 Task: Create in the project AgileRelay and in the Backlog issue 'Create a new online platform for online cooking courses with advanced recipe sharing and cooking techniques features' a child issue 'Automated testing infrastructure reliability testing and reporting', and assign it to team member softage.1@softage.net. Create in the project AgileRelay and in the Backlog issue 'Implement a new cloud-based learning management system for a school or university with advanced course content management and student tracking features' a child issue 'Integration with performance management systems', and assign it to team member softage.2@softage.net
Action: Mouse moved to (213, 67)
Screenshot: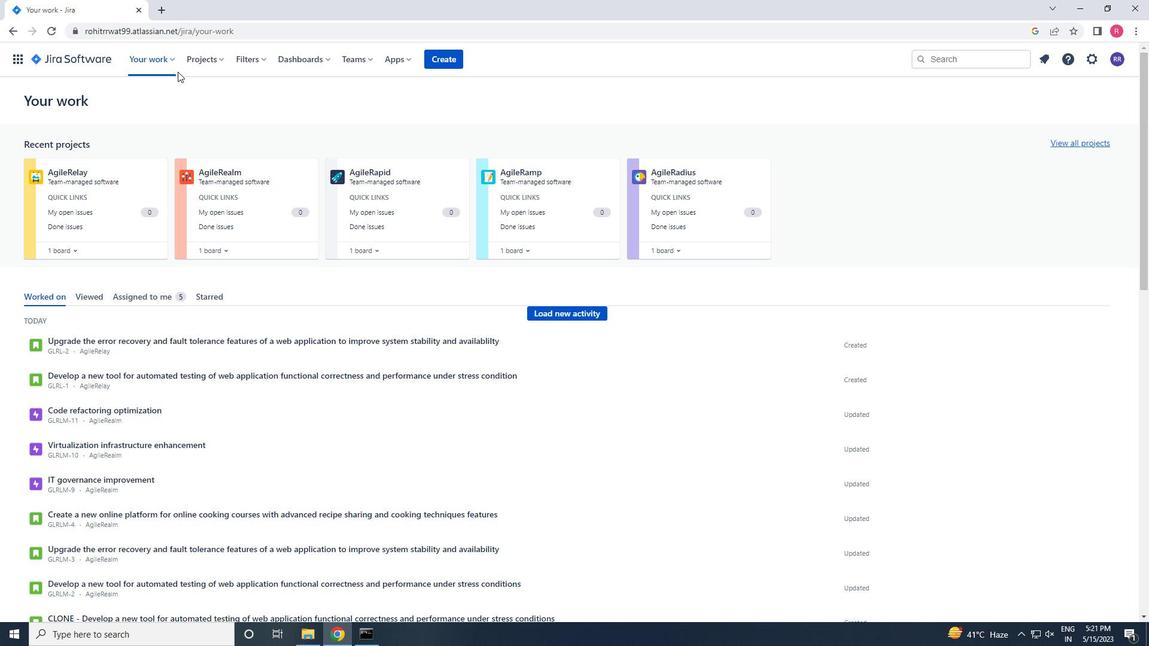 
Action: Mouse pressed left at (213, 67)
Screenshot: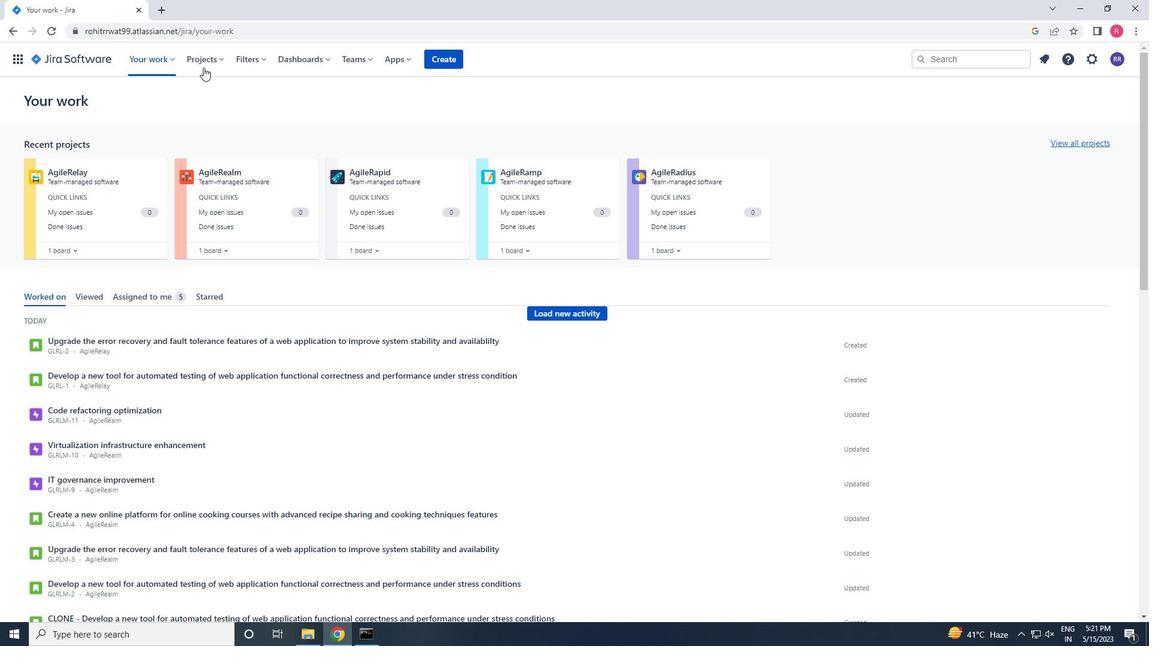 
Action: Mouse moved to (225, 109)
Screenshot: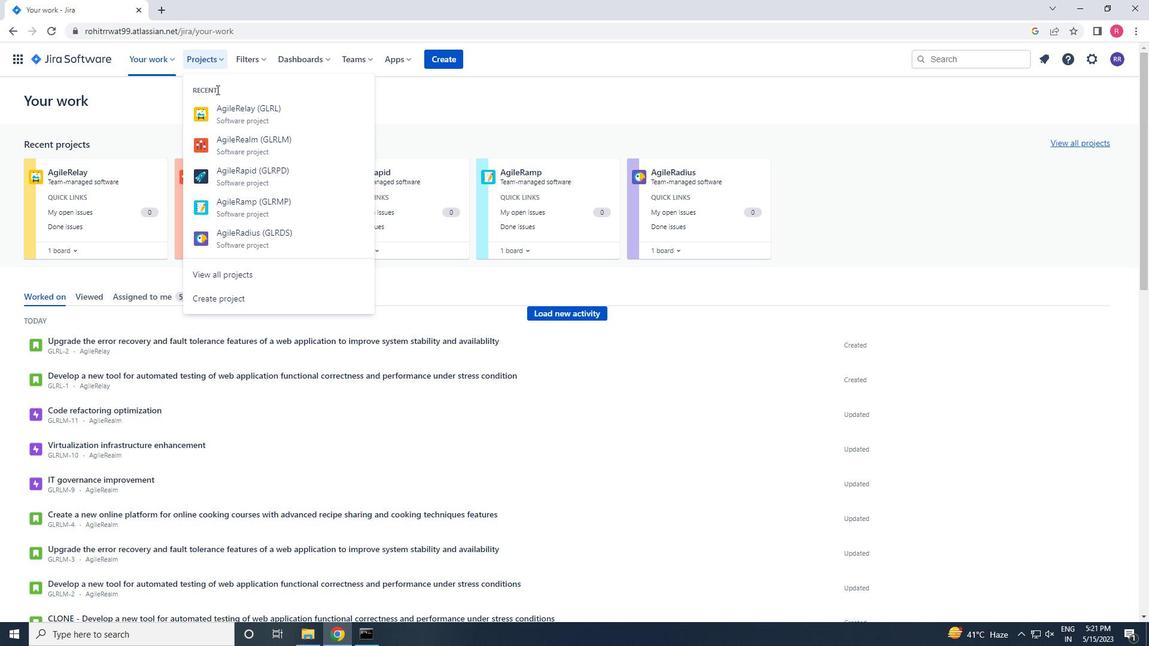 
Action: Mouse pressed left at (225, 109)
Screenshot: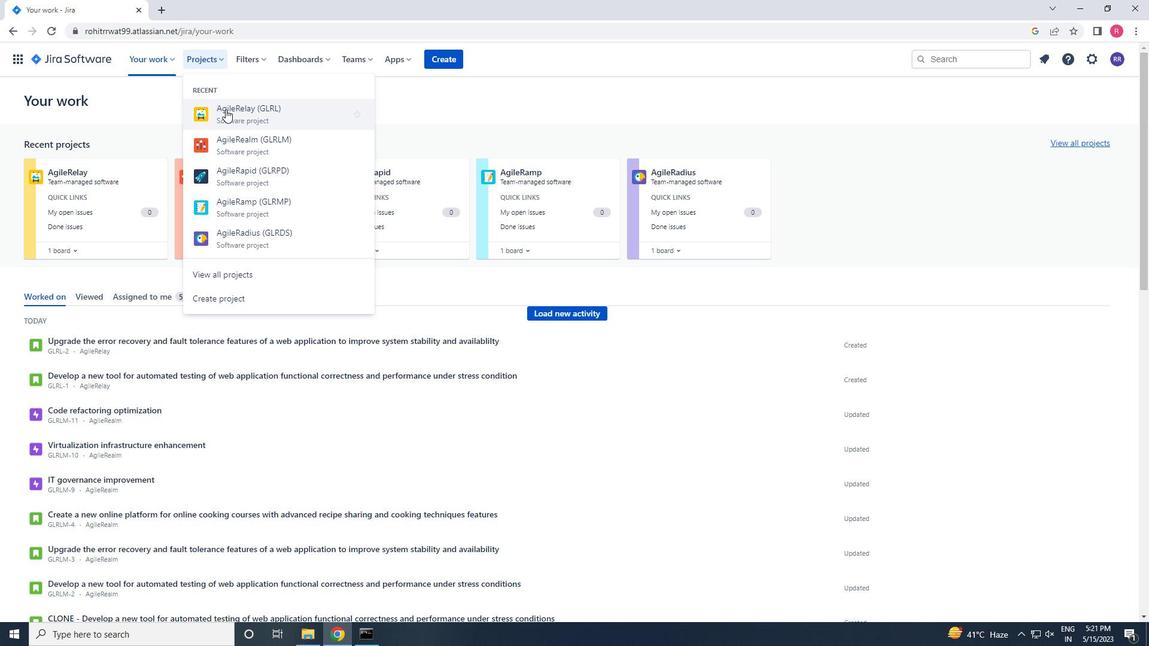 
Action: Mouse moved to (79, 179)
Screenshot: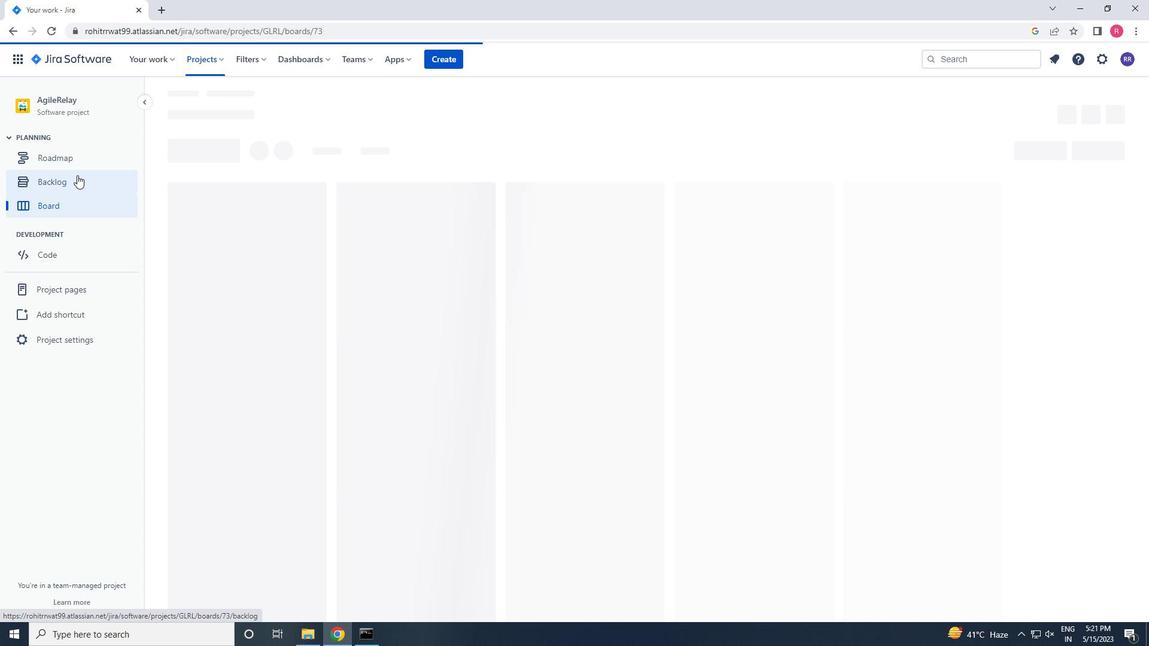 
Action: Mouse pressed left at (79, 179)
Screenshot: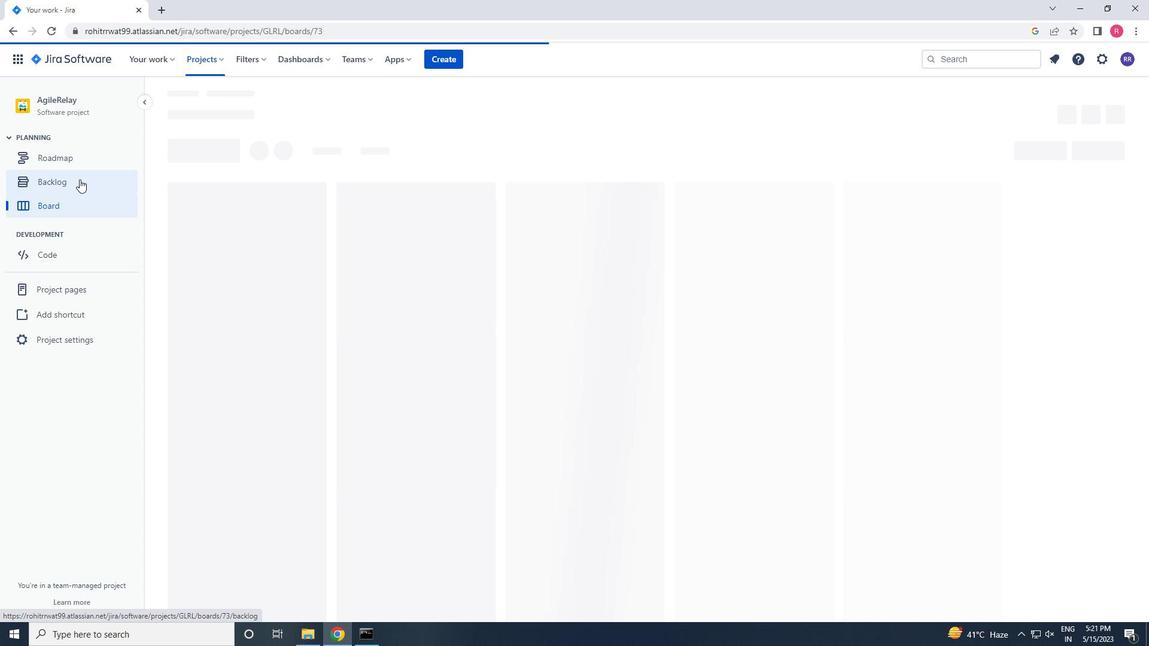 
Action: Mouse moved to (341, 256)
Screenshot: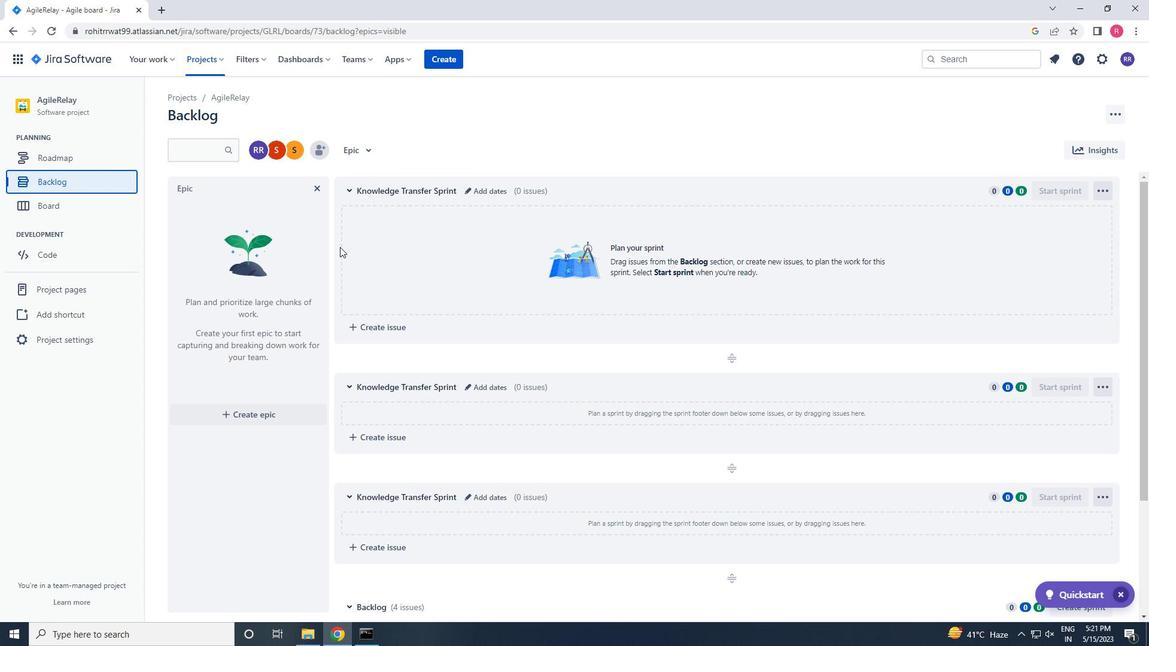 
Action: Mouse scrolled (341, 256) with delta (0, 0)
Screenshot: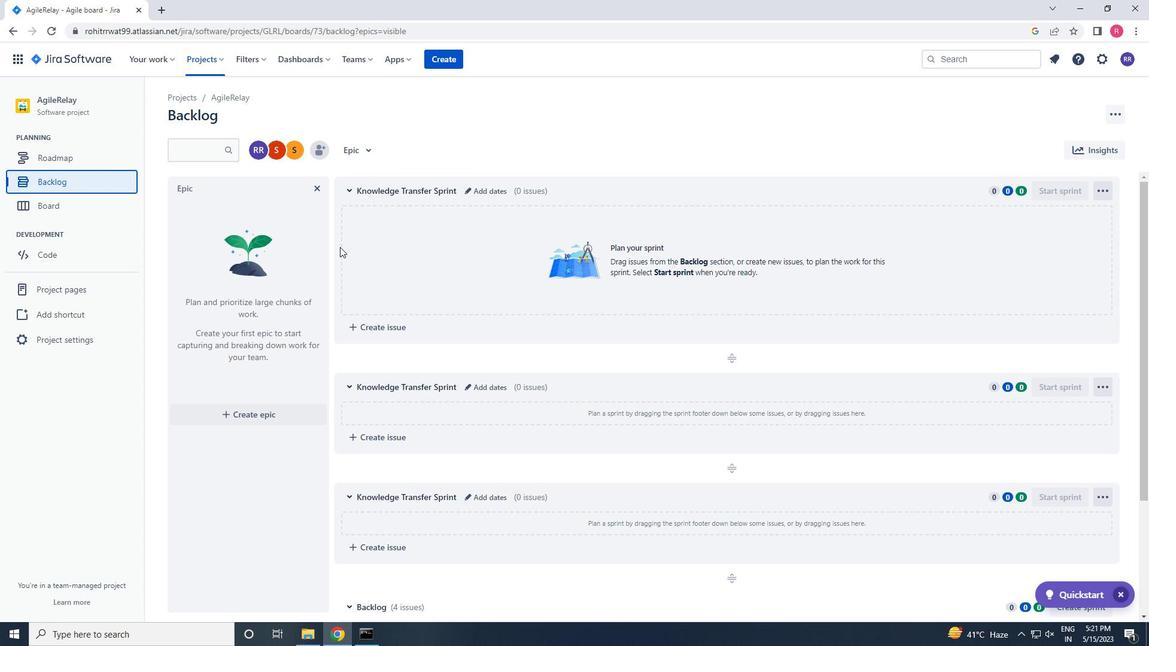 
Action: Mouse moved to (341, 259)
Screenshot: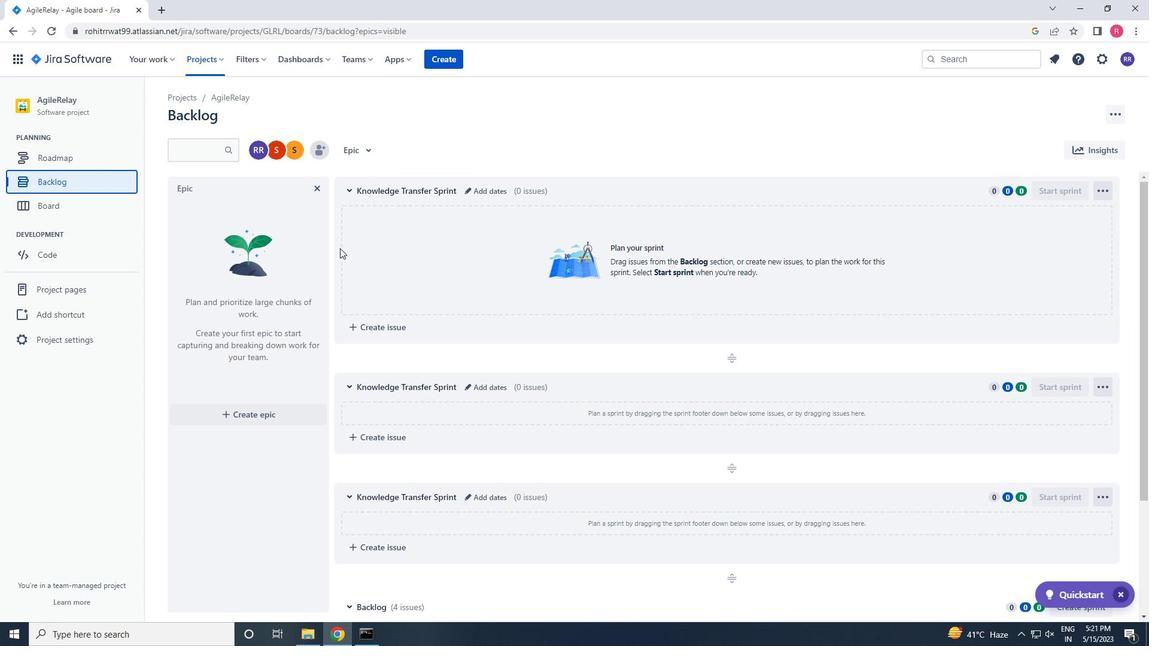 
Action: Mouse scrolled (341, 259) with delta (0, 0)
Screenshot: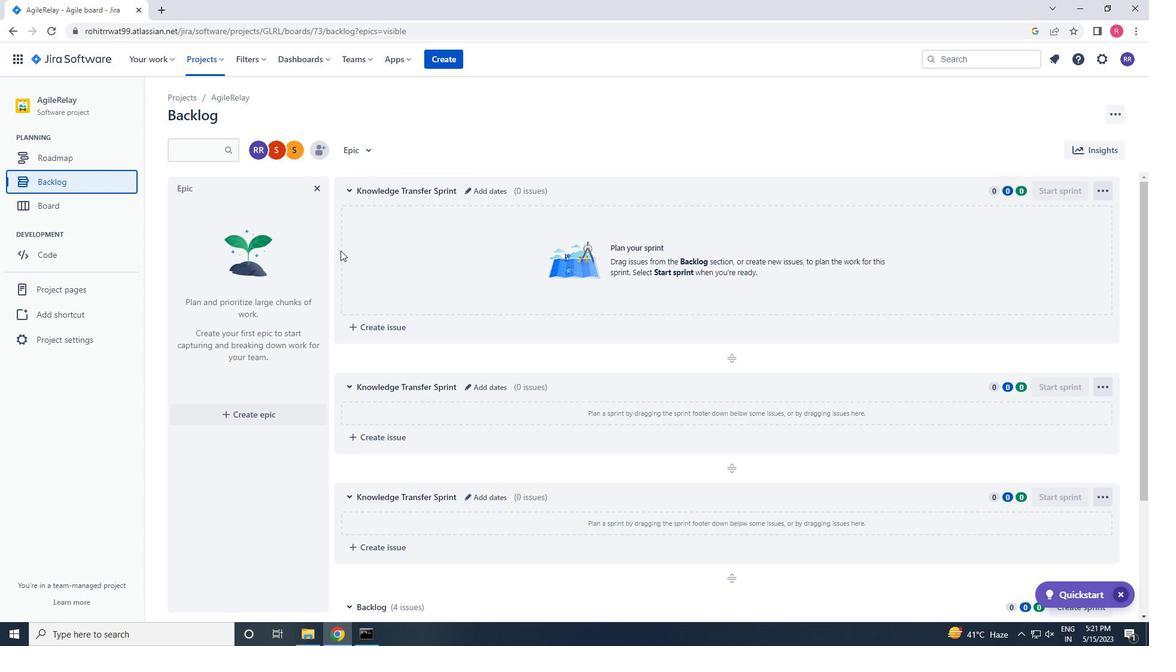 
Action: Mouse moved to (341, 260)
Screenshot: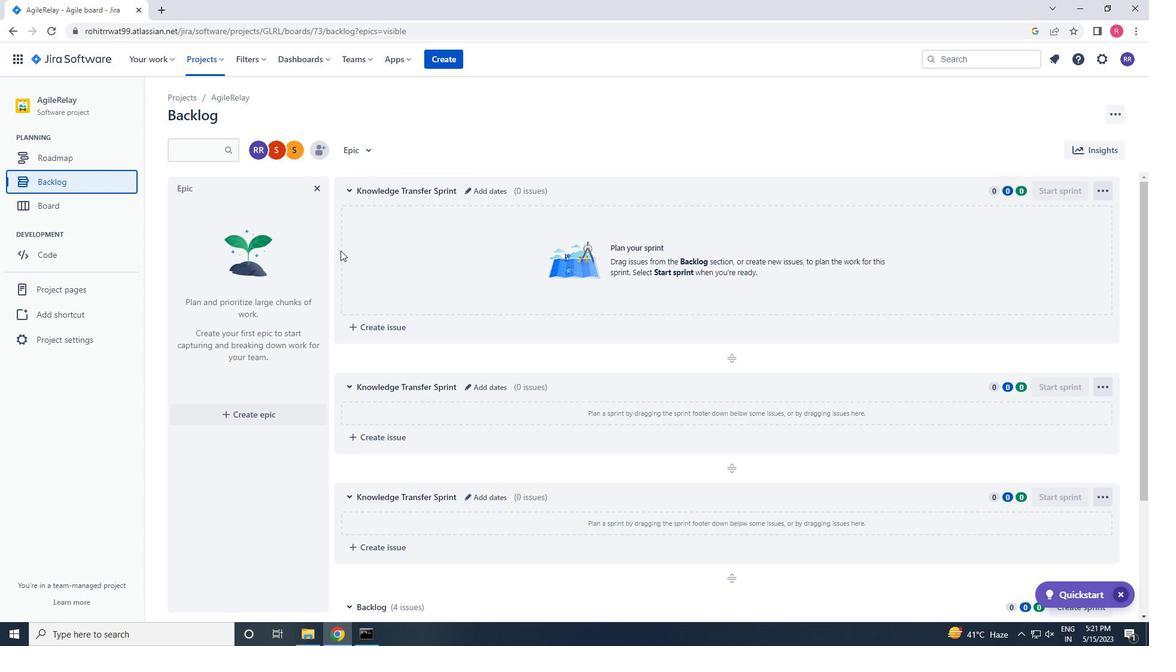 
Action: Mouse scrolled (341, 259) with delta (0, 0)
Screenshot: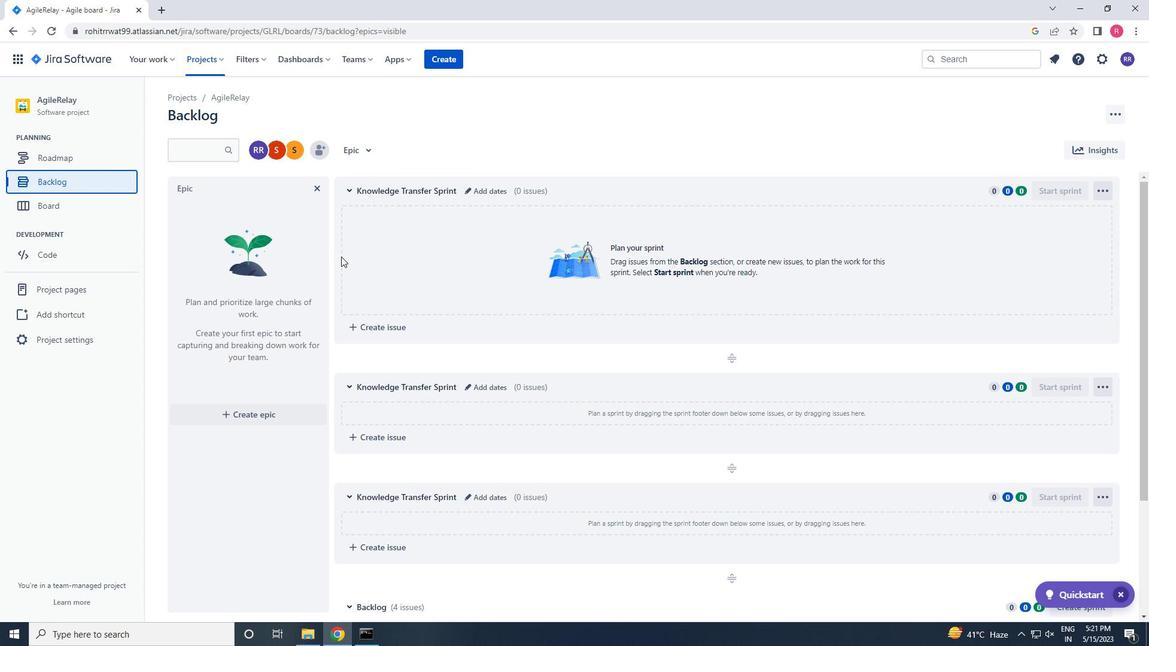 
Action: Mouse scrolled (341, 259) with delta (0, 0)
Screenshot: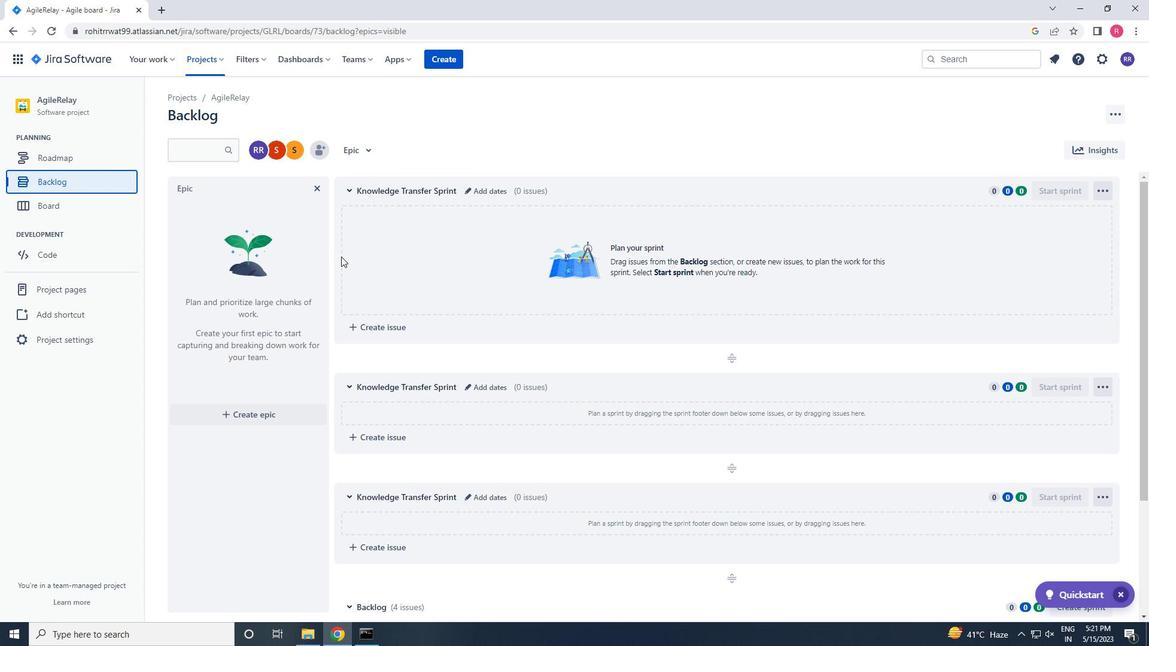 
Action: Mouse scrolled (341, 259) with delta (0, 0)
Screenshot: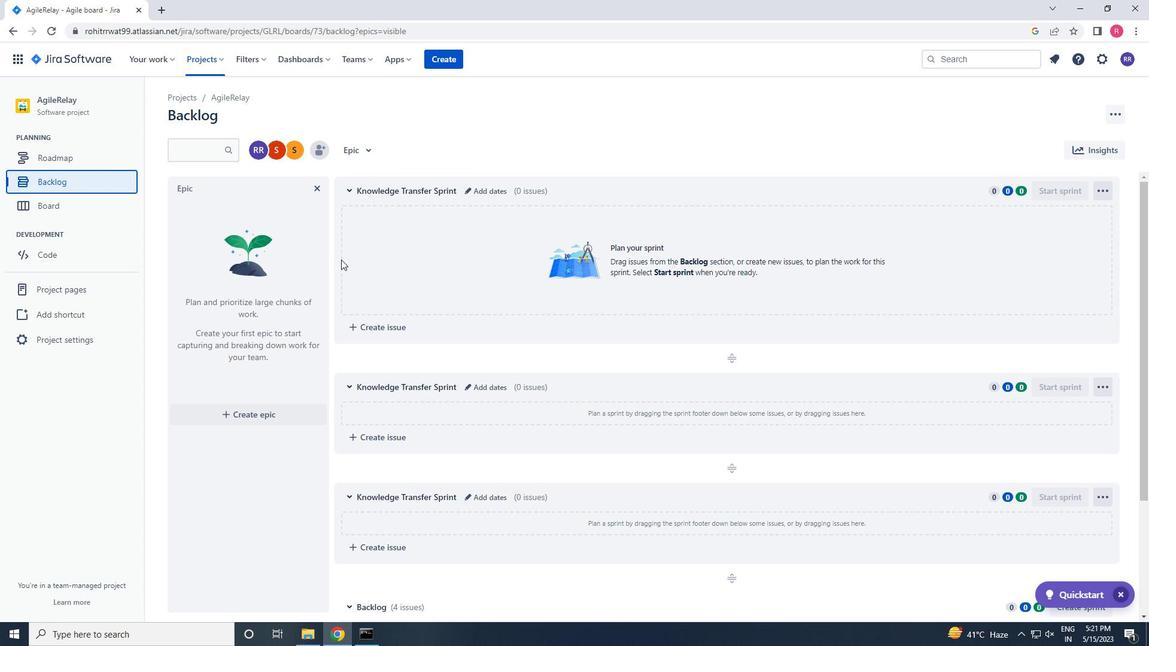 
Action: Mouse moved to (556, 431)
Screenshot: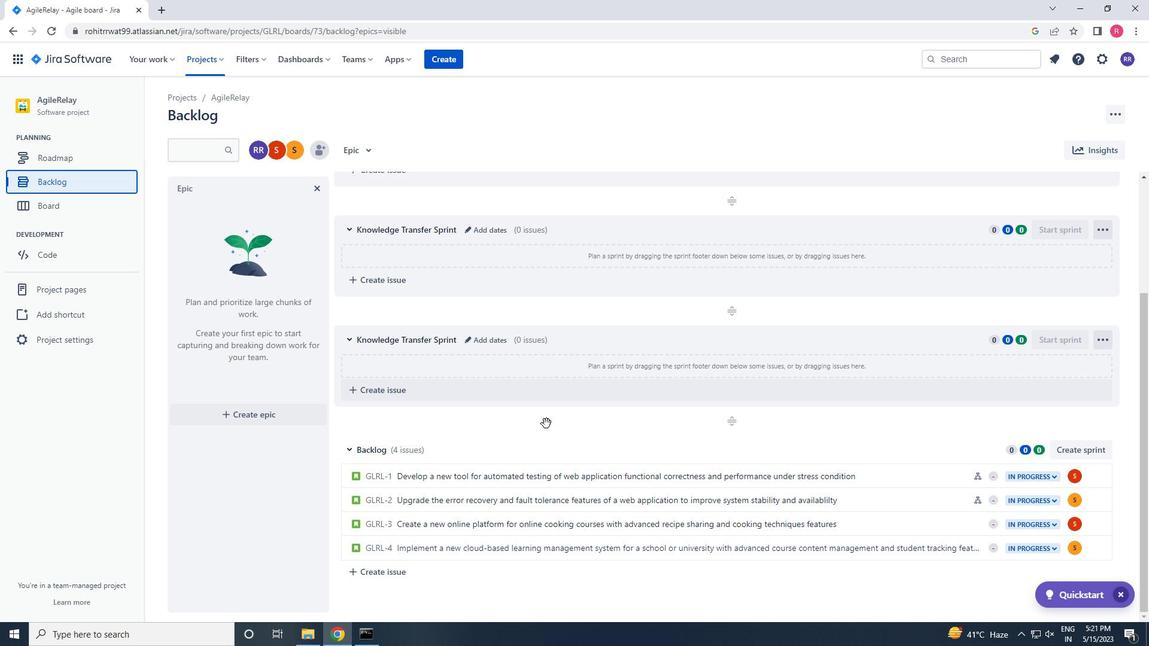 
Action: Mouse scrolled (556, 430) with delta (0, 0)
Screenshot: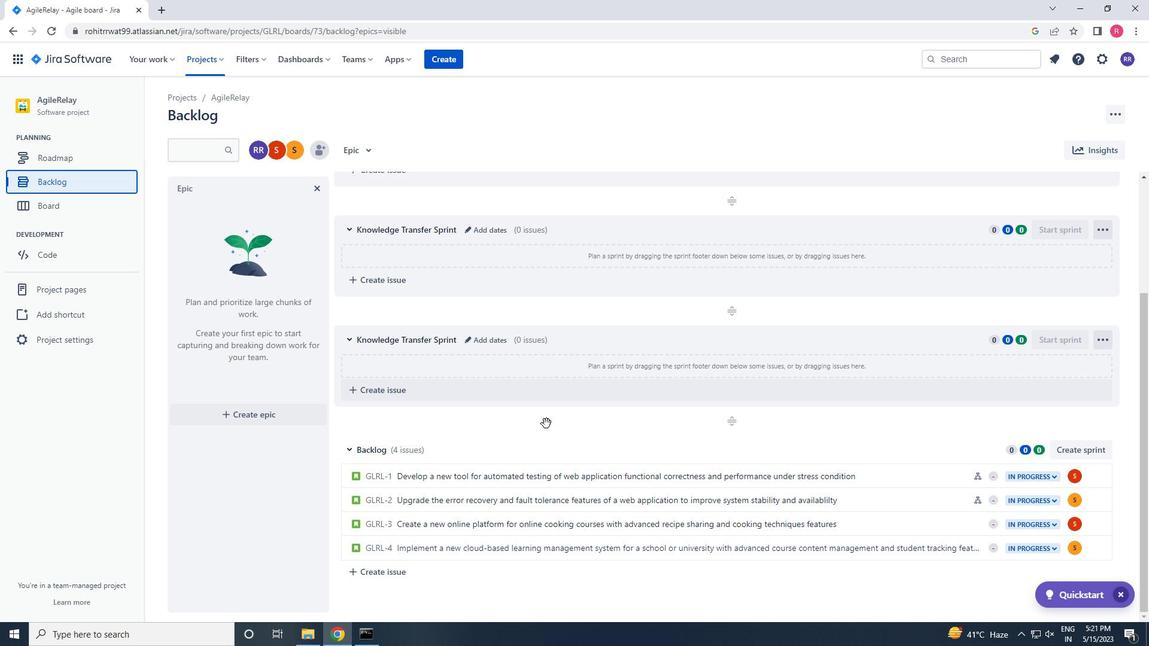 
Action: Mouse moved to (557, 432)
Screenshot: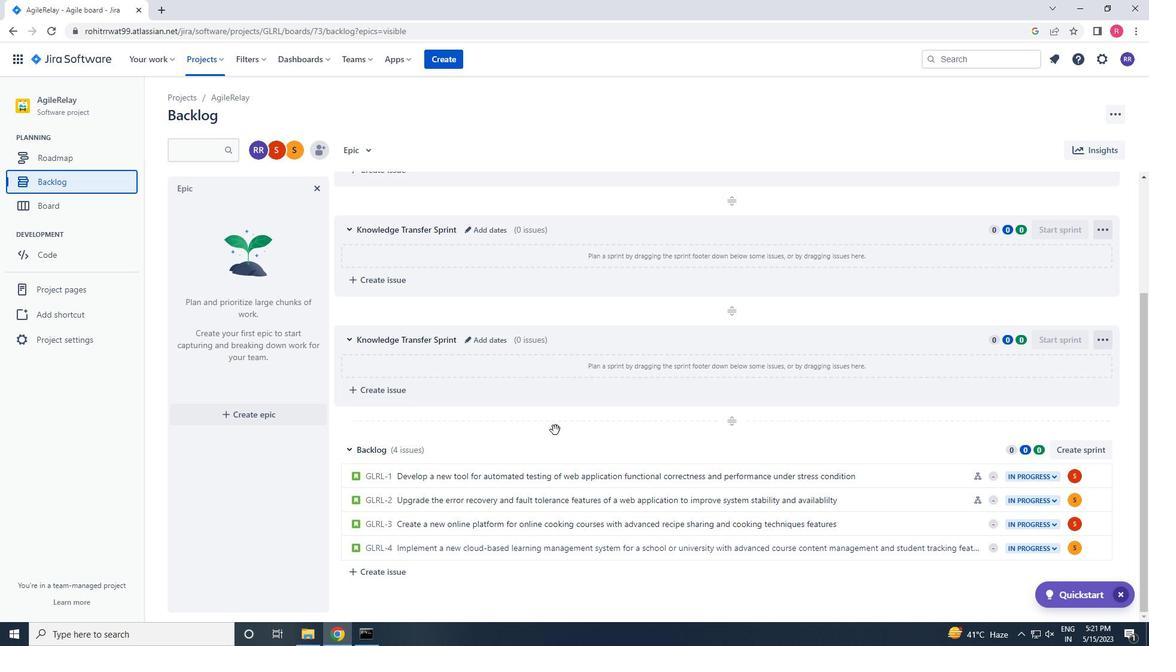 
Action: Mouse scrolled (557, 432) with delta (0, 0)
Screenshot: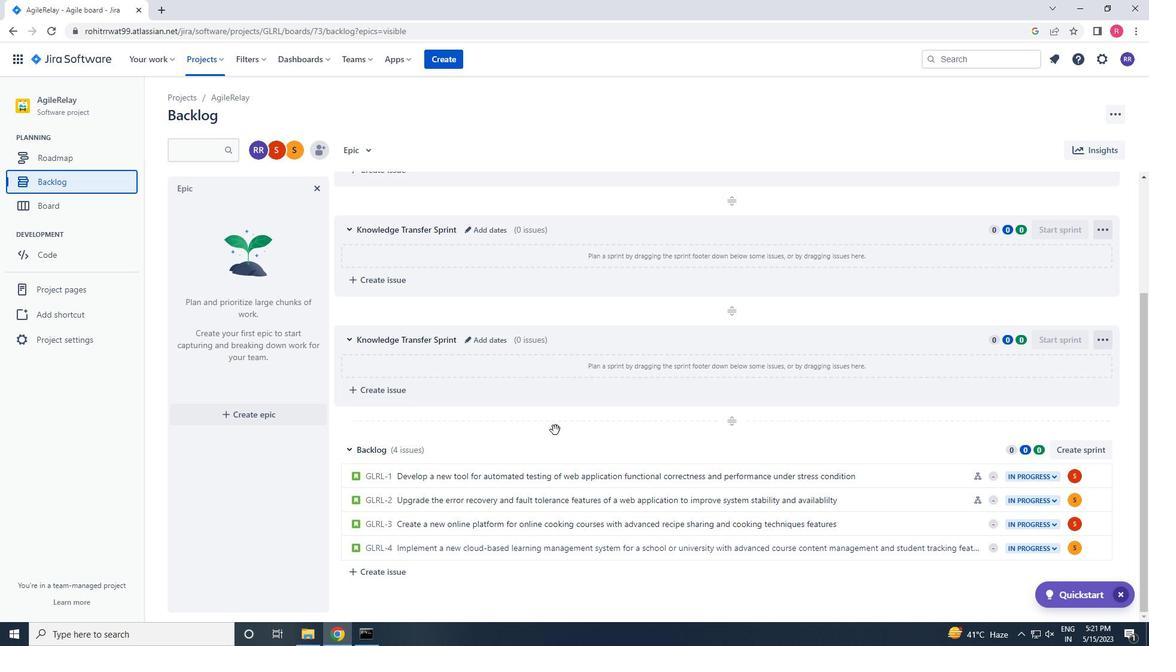 
Action: Mouse moved to (557, 433)
Screenshot: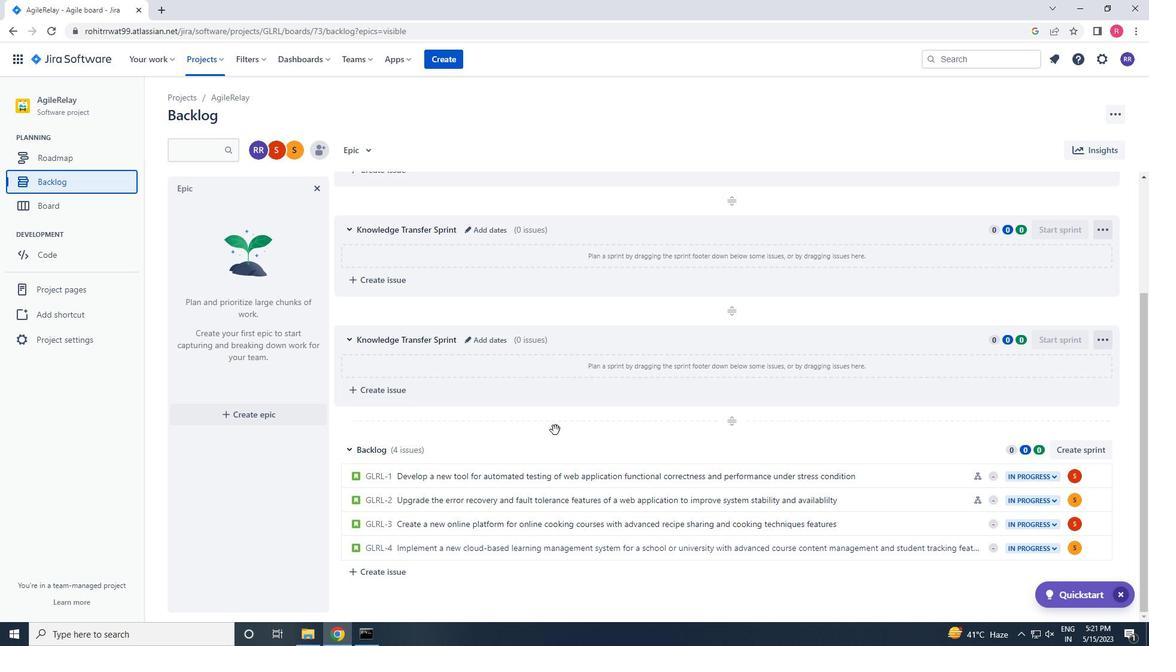 
Action: Mouse scrolled (557, 432) with delta (0, 0)
Screenshot: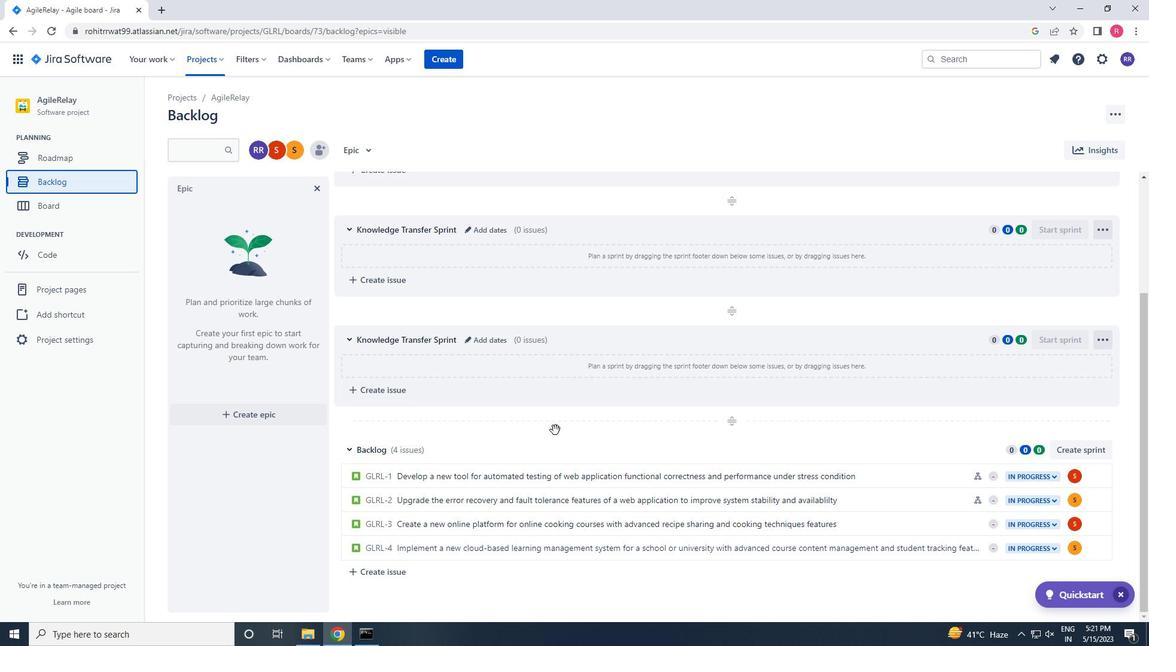 
Action: Mouse moved to (557, 434)
Screenshot: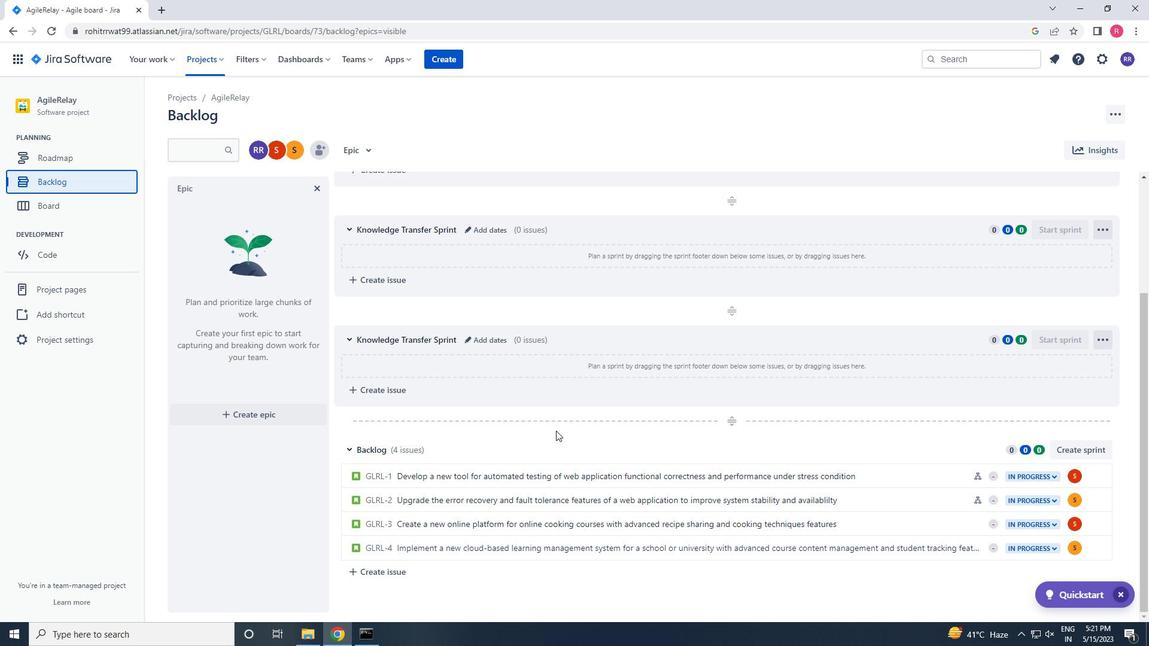 
Action: Mouse scrolled (557, 433) with delta (0, 0)
Screenshot: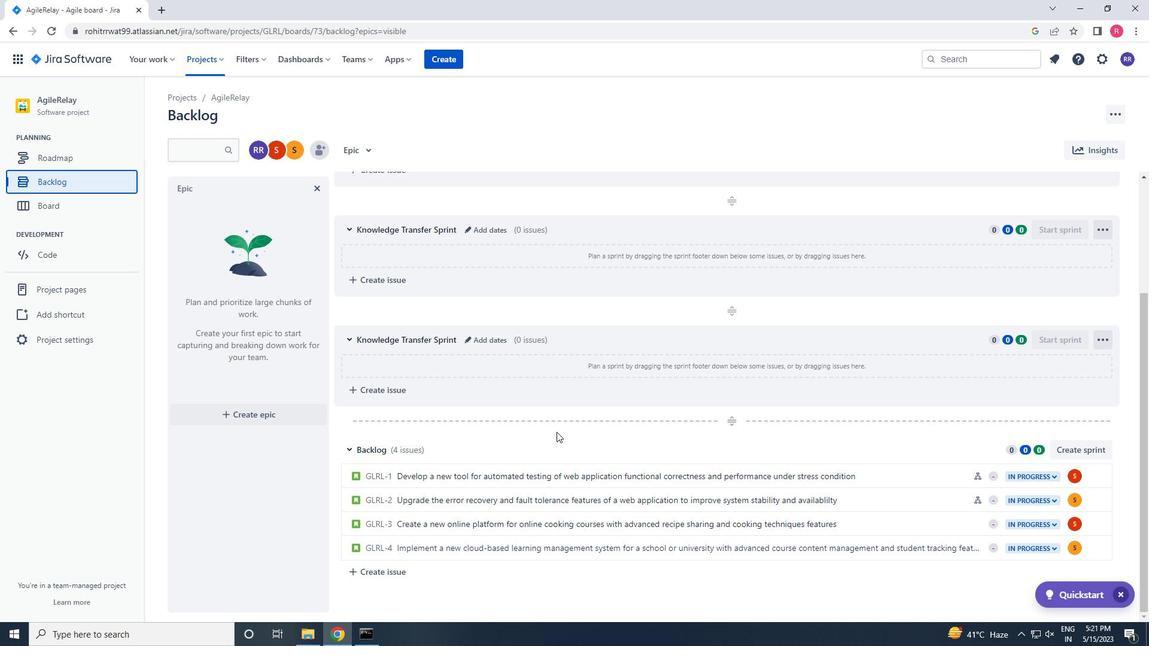 
Action: Mouse moved to (951, 524)
Screenshot: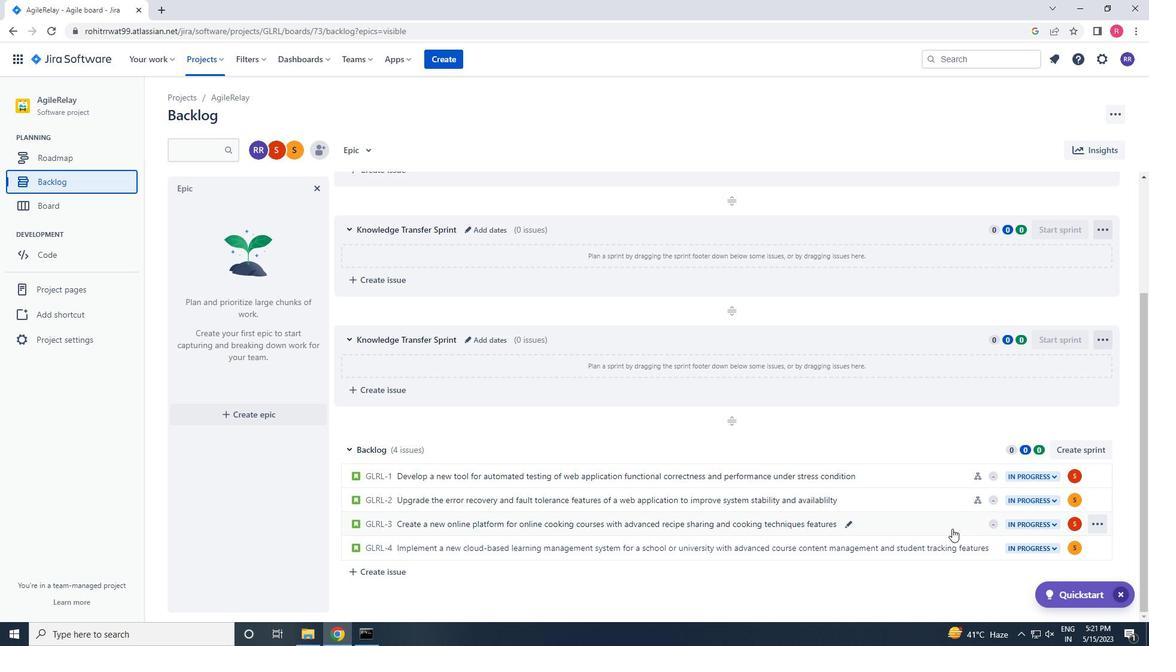 
Action: Mouse pressed left at (951, 524)
Screenshot: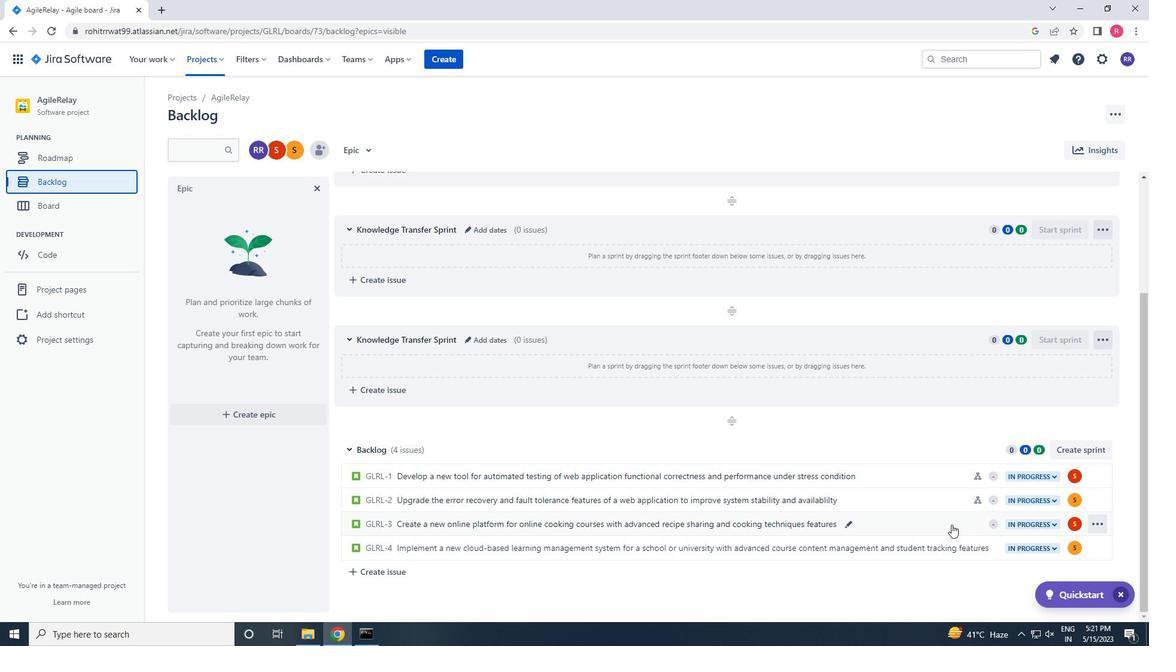 
Action: Mouse moved to (935, 286)
Screenshot: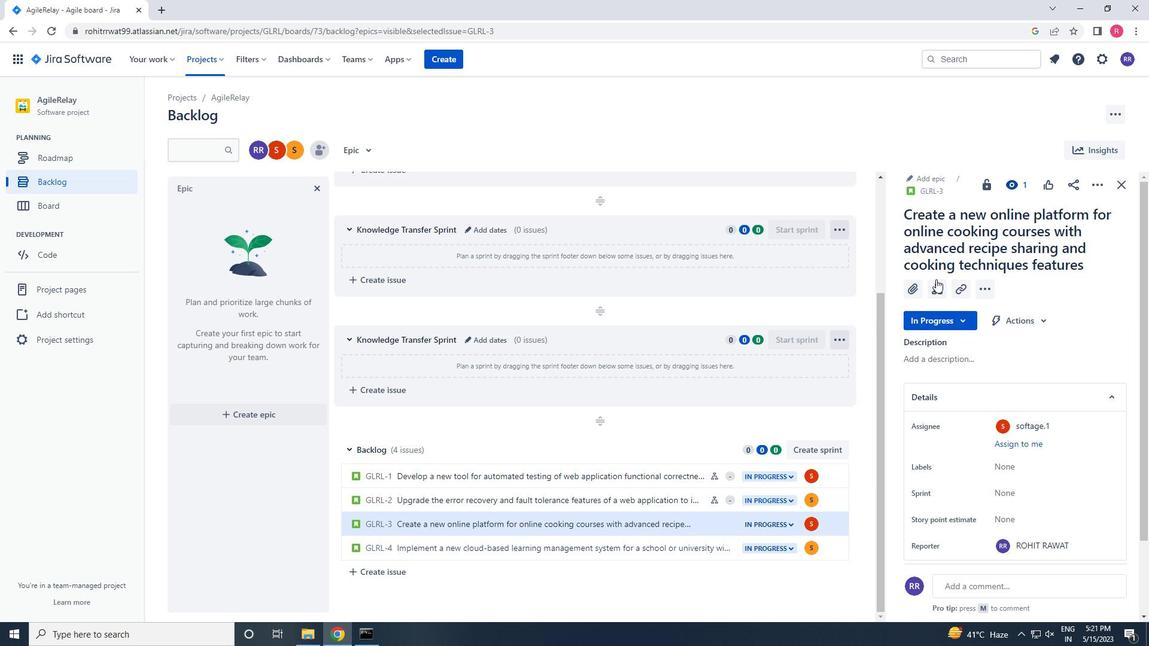 
Action: Mouse pressed left at (935, 286)
Screenshot: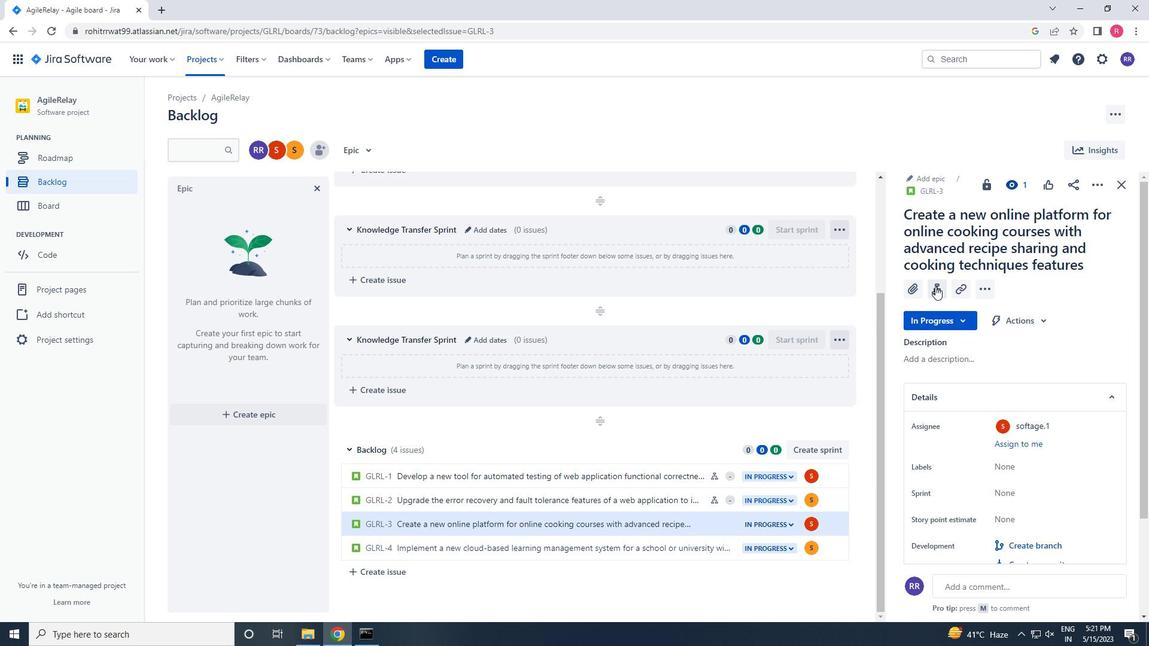 
Action: Key pressed <Key.shift>AUTOMATED<Key.space>TESTING<Key.space>INFRASTRUCTURE<Key.space>RELIABILITY<Key.space>TESTING<Key.space>AND<Key.space>REPORI<Key.backspace>TING<Key.enter>
Screenshot: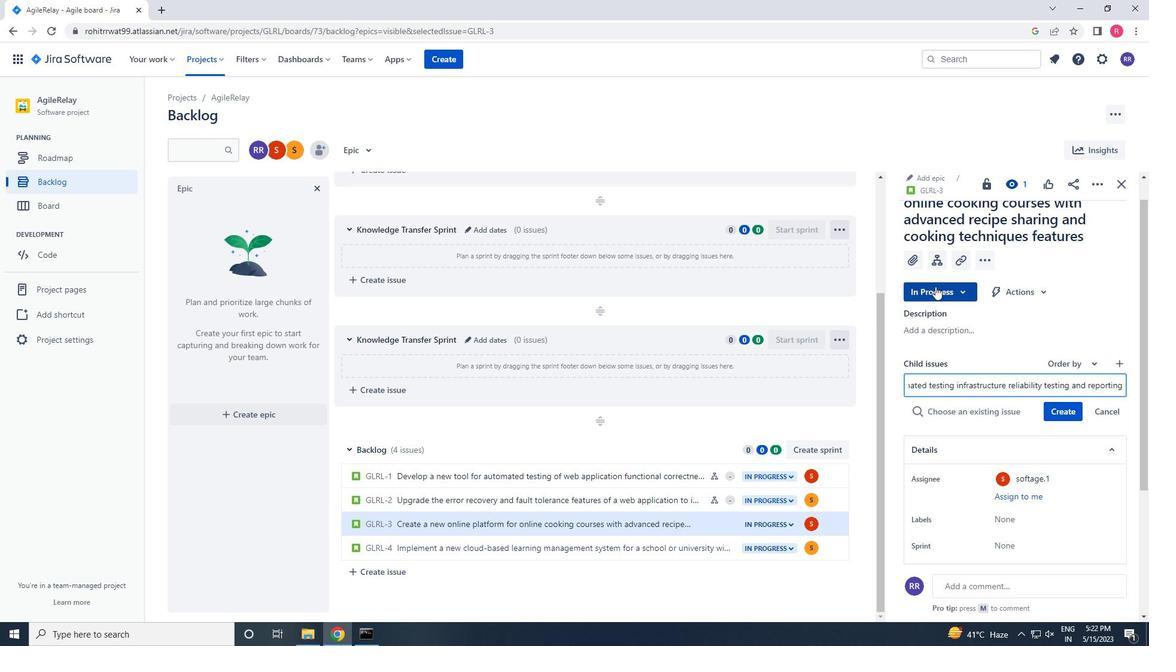 
Action: Mouse moved to (1075, 390)
Screenshot: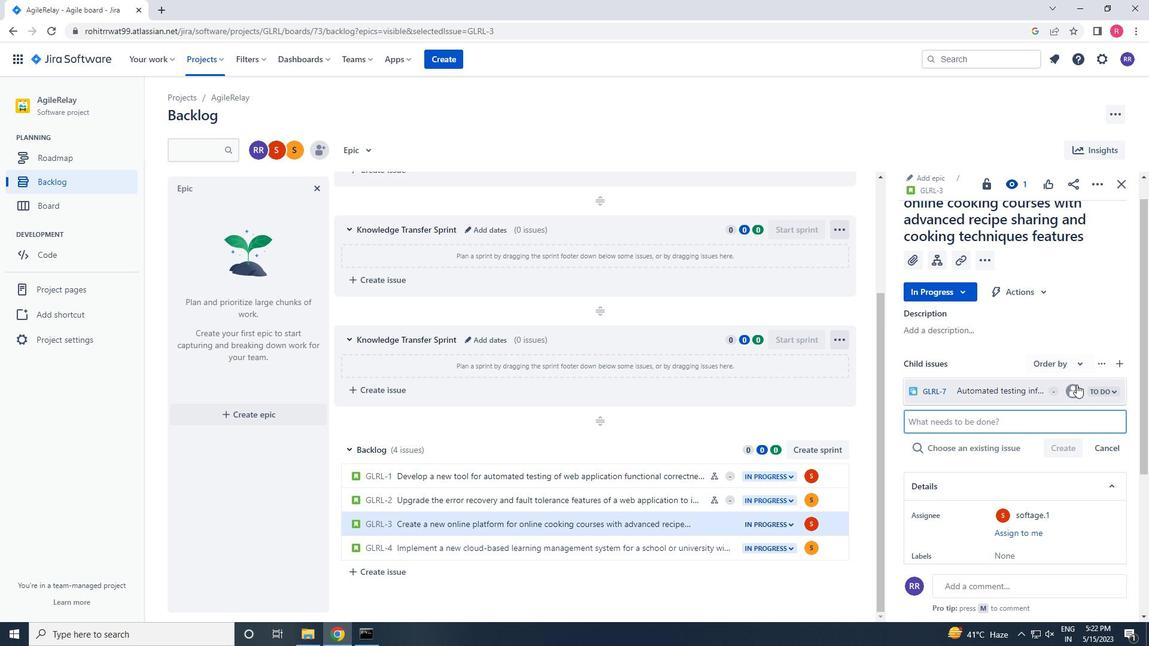 
Action: Mouse pressed left at (1075, 390)
Screenshot: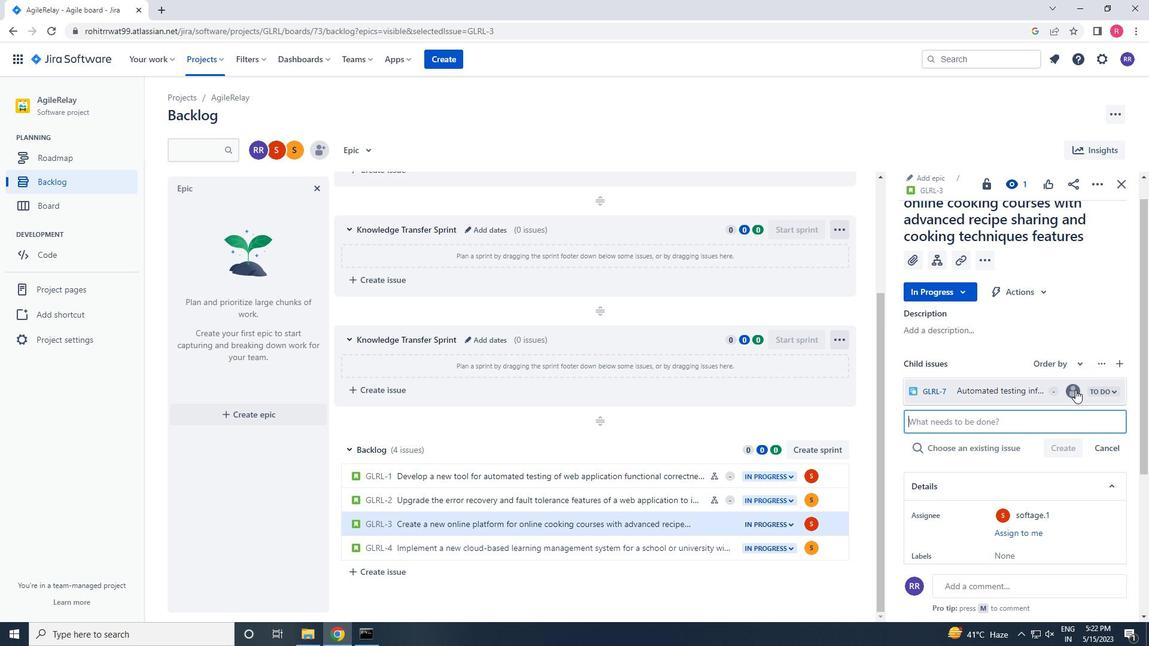 
Action: Key pressed SOFTAGE.1<Key.shift>2SOFTAGE.NET
Screenshot: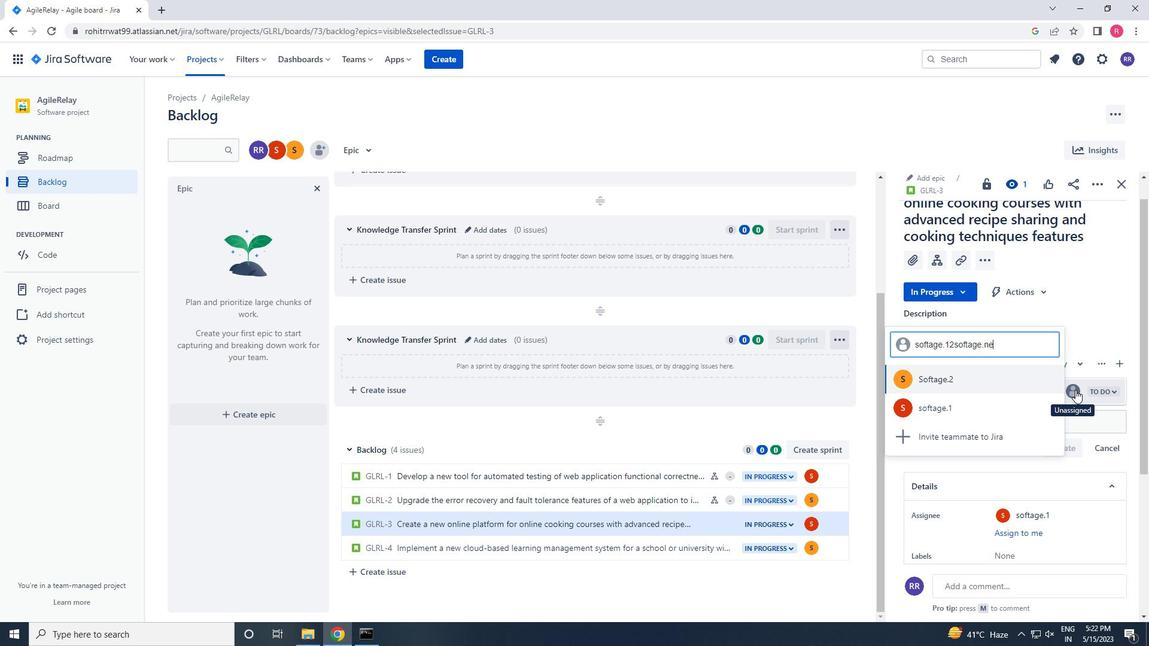 
Action: Mouse moved to (946, 403)
Screenshot: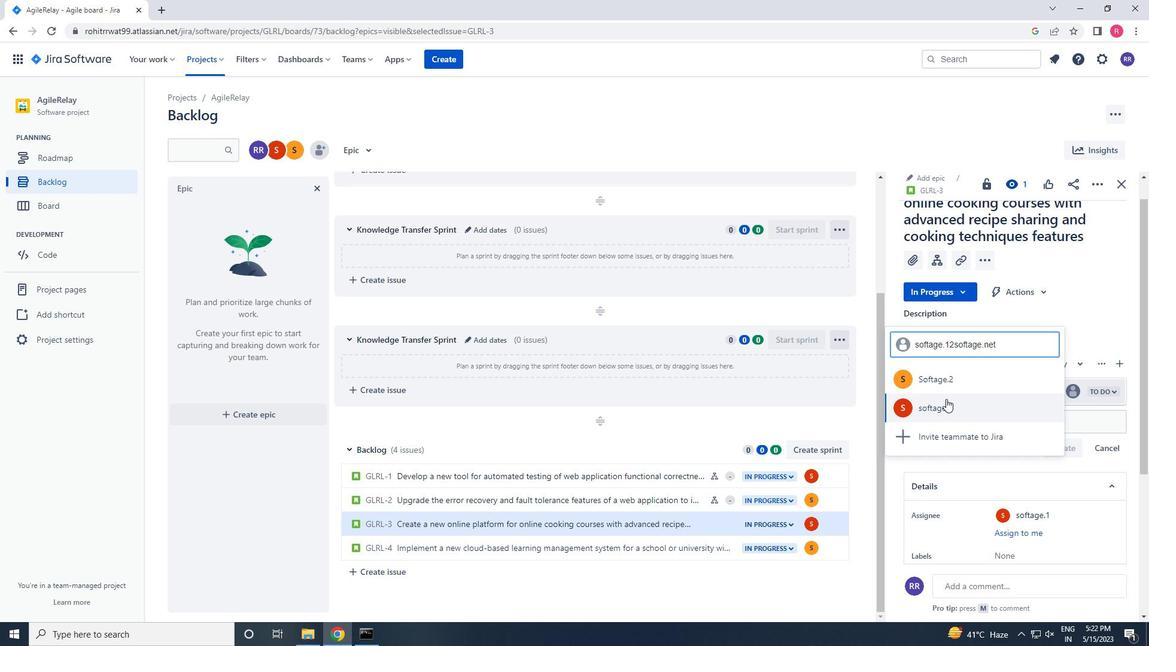 
Action: Mouse pressed left at (946, 403)
Screenshot: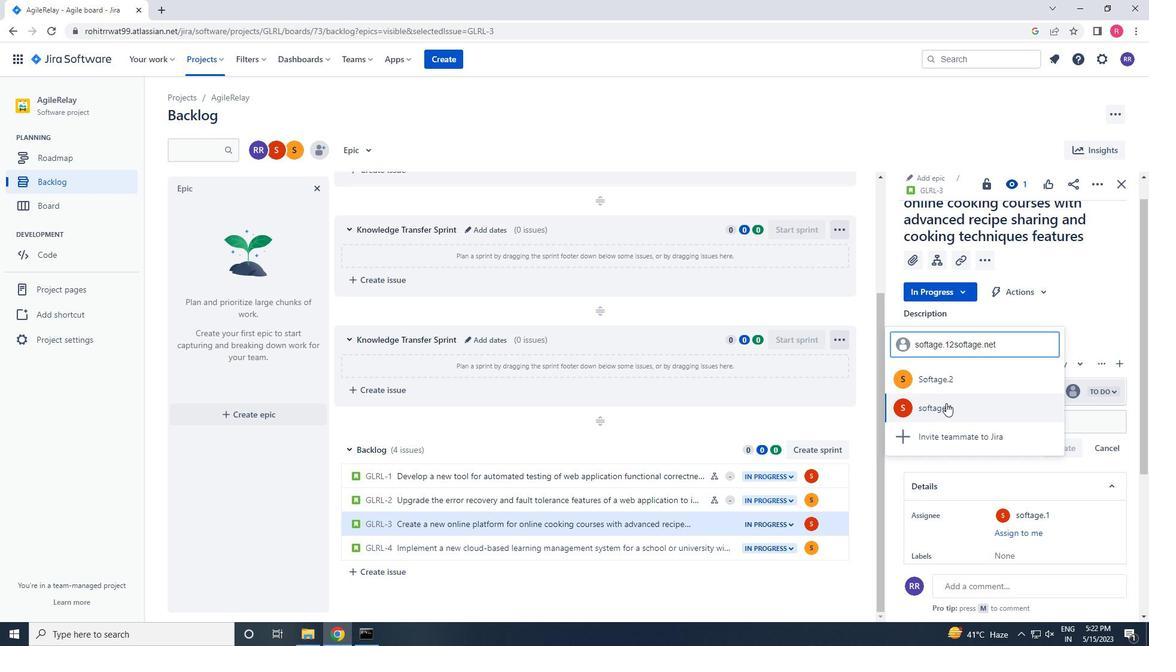 
Action: Mouse moved to (675, 556)
Screenshot: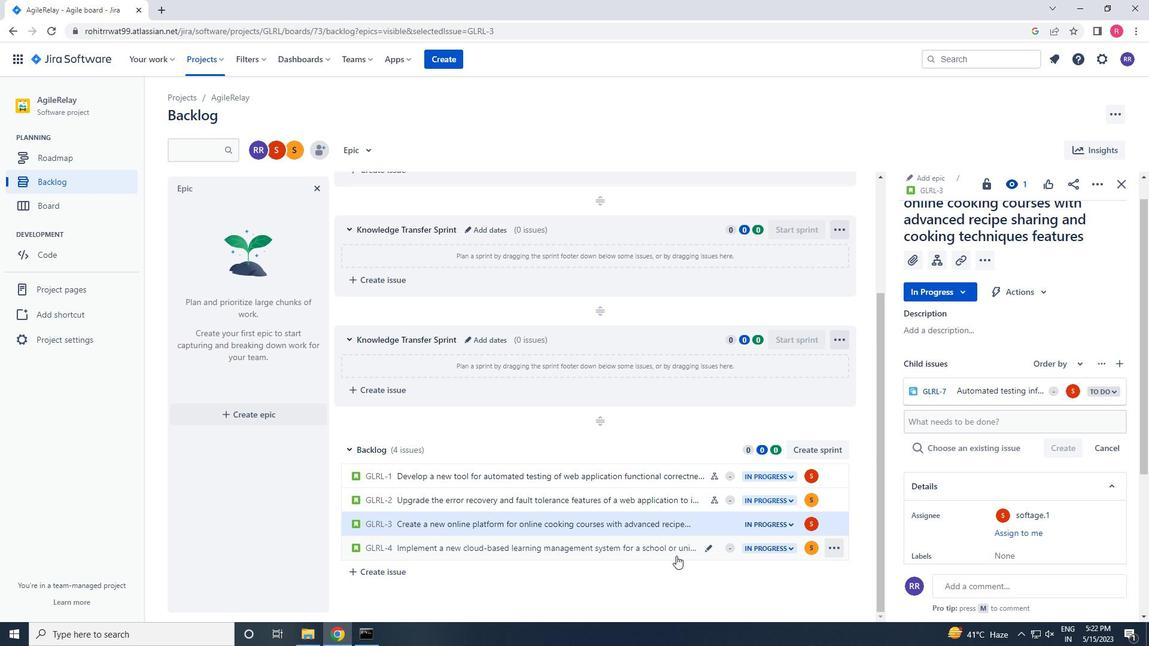 
Action: Mouse pressed left at (675, 556)
Screenshot: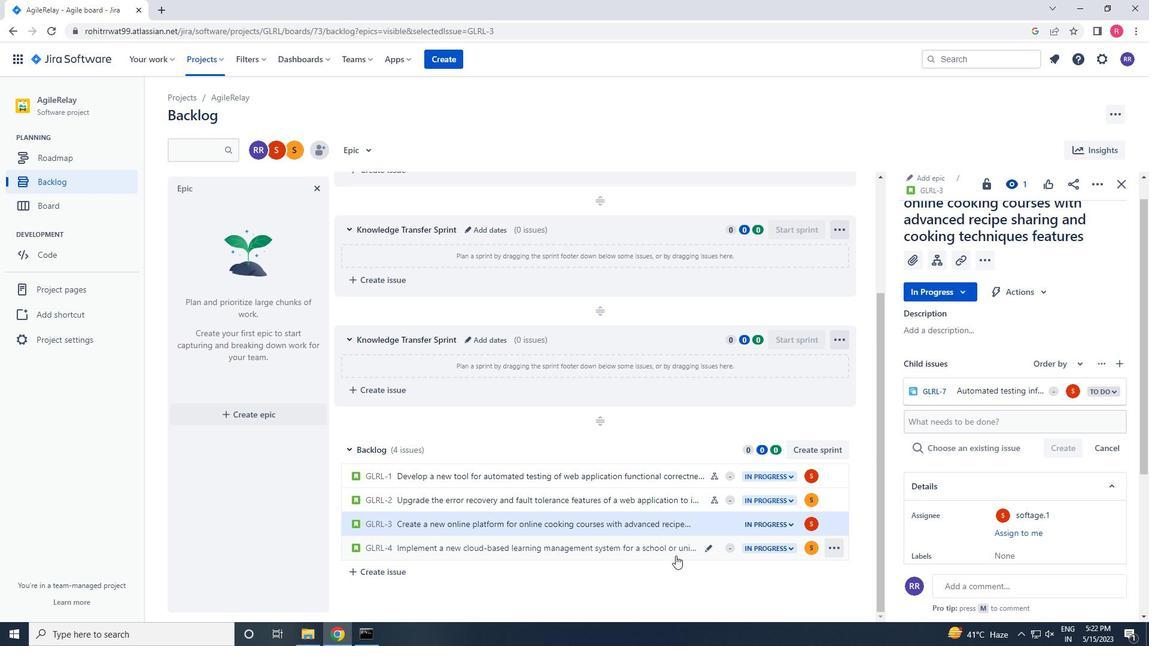 
Action: Mouse moved to (941, 310)
Screenshot: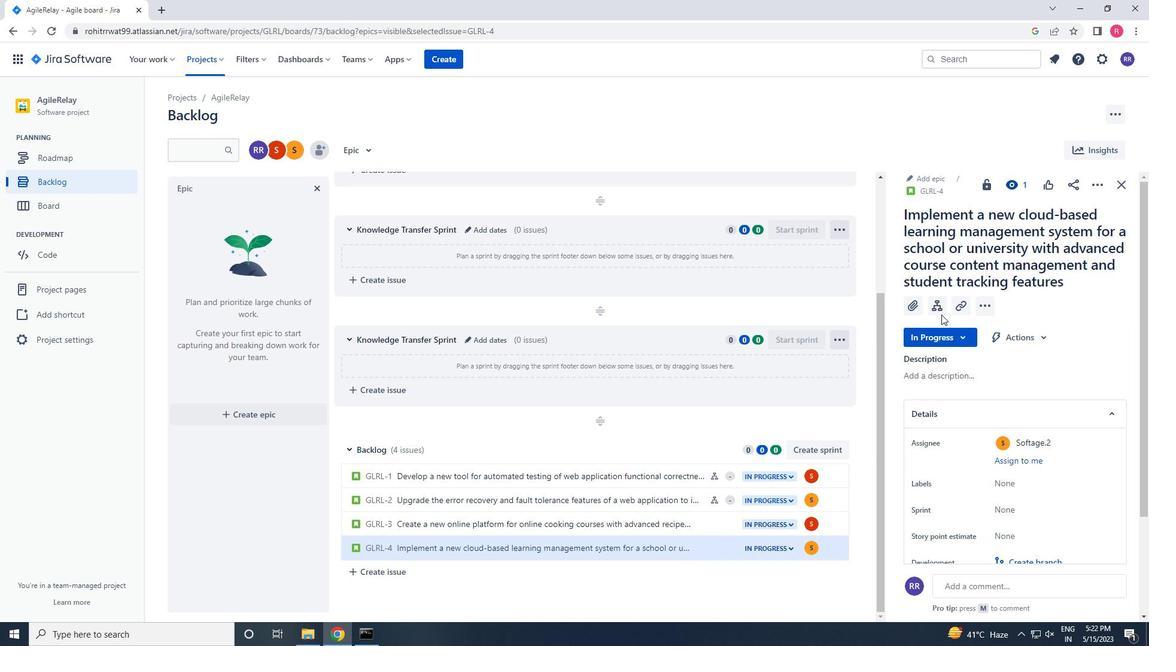 
Action: Mouse pressed left at (941, 310)
Screenshot: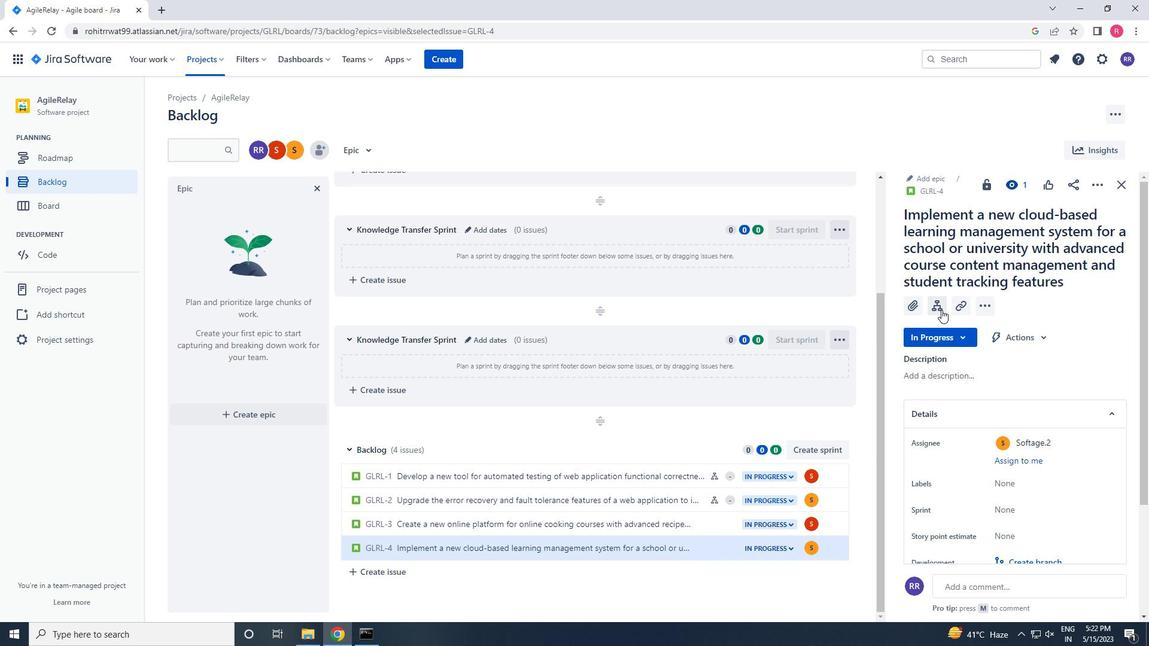 
Action: Mouse moved to (941, 384)
Screenshot: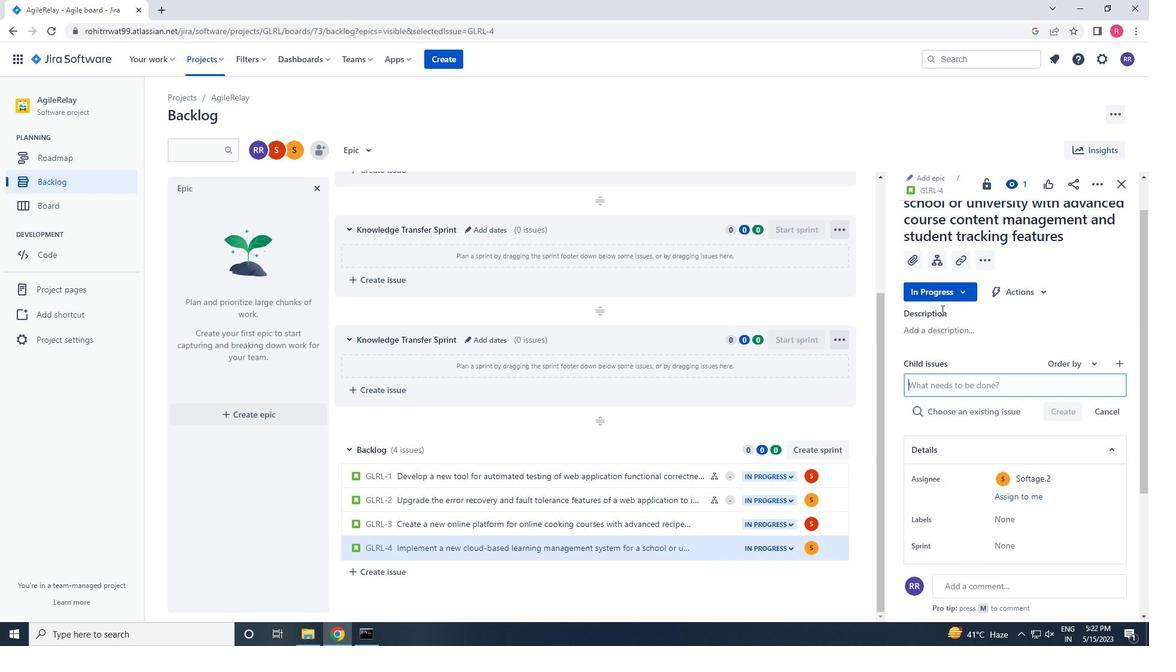 
Action: Key pressed <Key.shift>INTEGRATION<Key.space>WITH<Key.space>PERFORMANCE<Key.space>MANAGEMANT<Key.space><Key.left><Key.left><Key.left><Key.left><Key.left><Key.left><Key.left><Key.right><Key.right><Key.right><Key.right><Key.backspace>E<Key.right><Key.right><Key.right><Key.right><Key.right><Key.right><Key.right><Key.space>SYA<Key.backspace>STEMS<Key.enter>
Screenshot: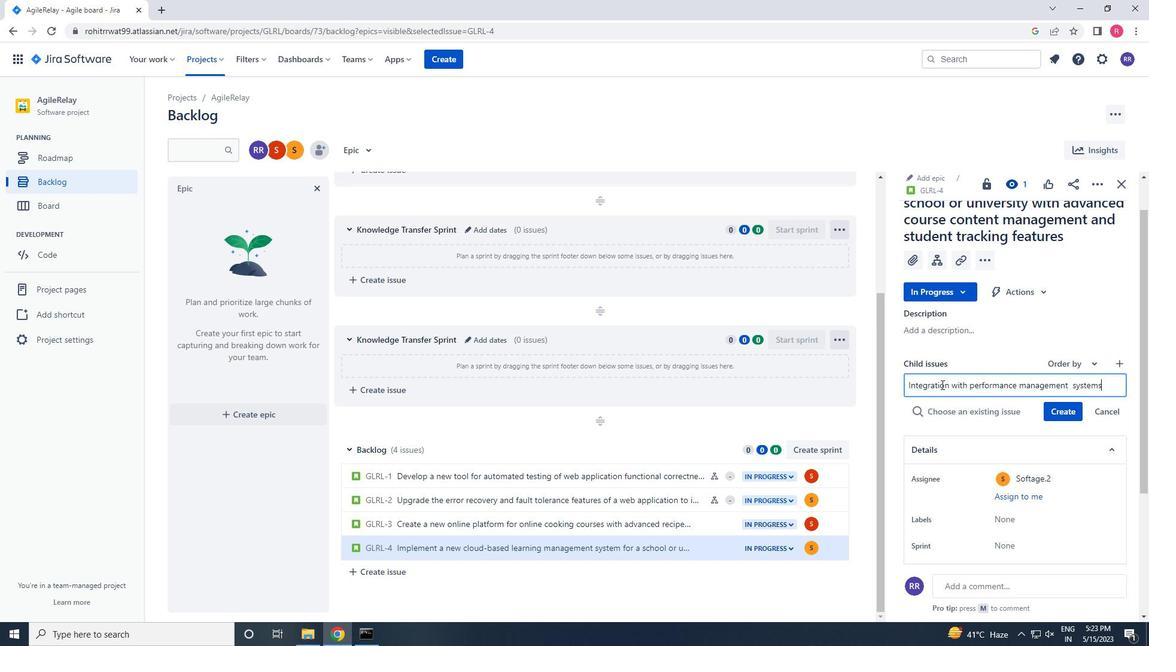 
Action: Mouse moved to (1069, 392)
Screenshot: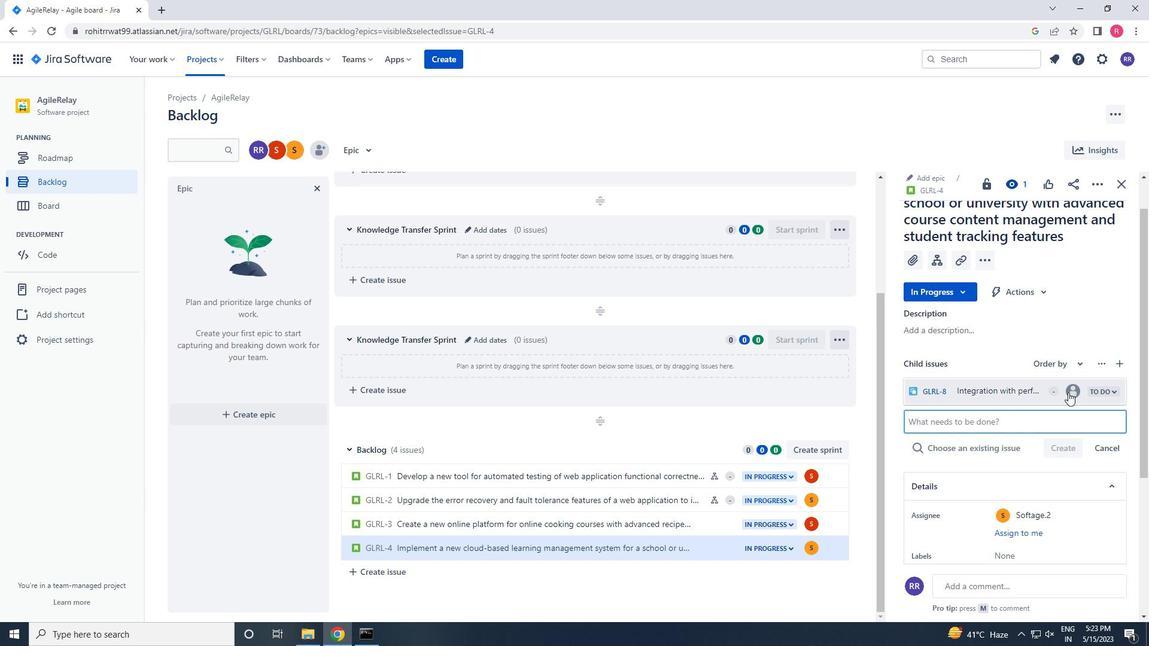 
Action: Mouse pressed left at (1069, 392)
Screenshot: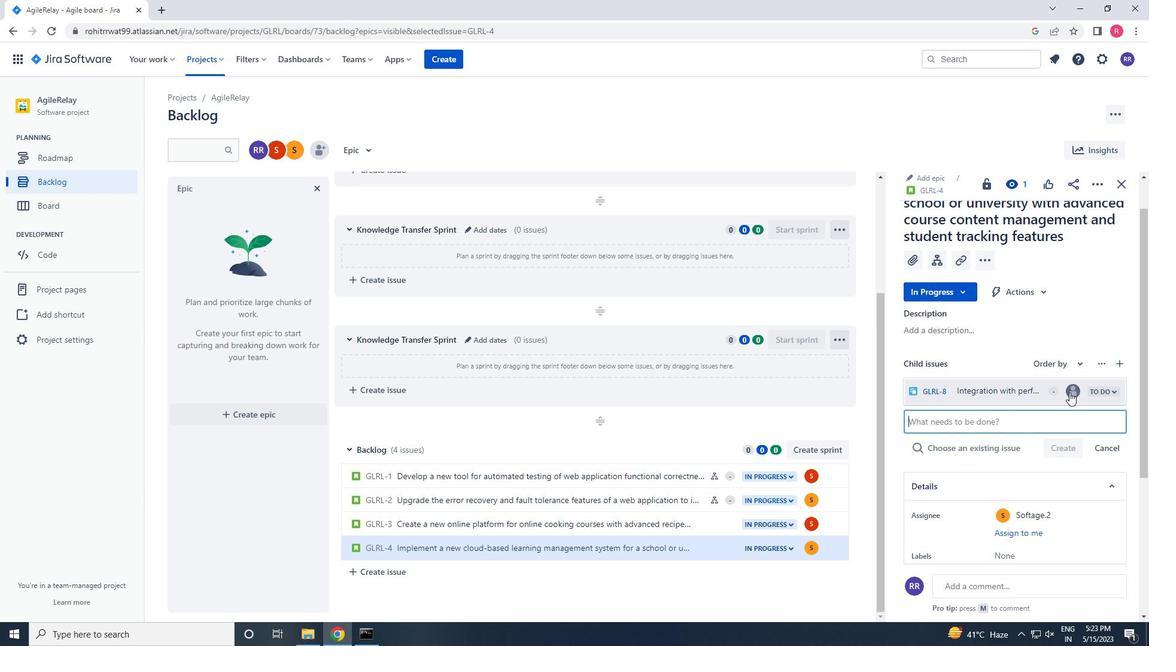 
Action: Key pressed SOFTAGE.2<Key.shift>@
Screenshot: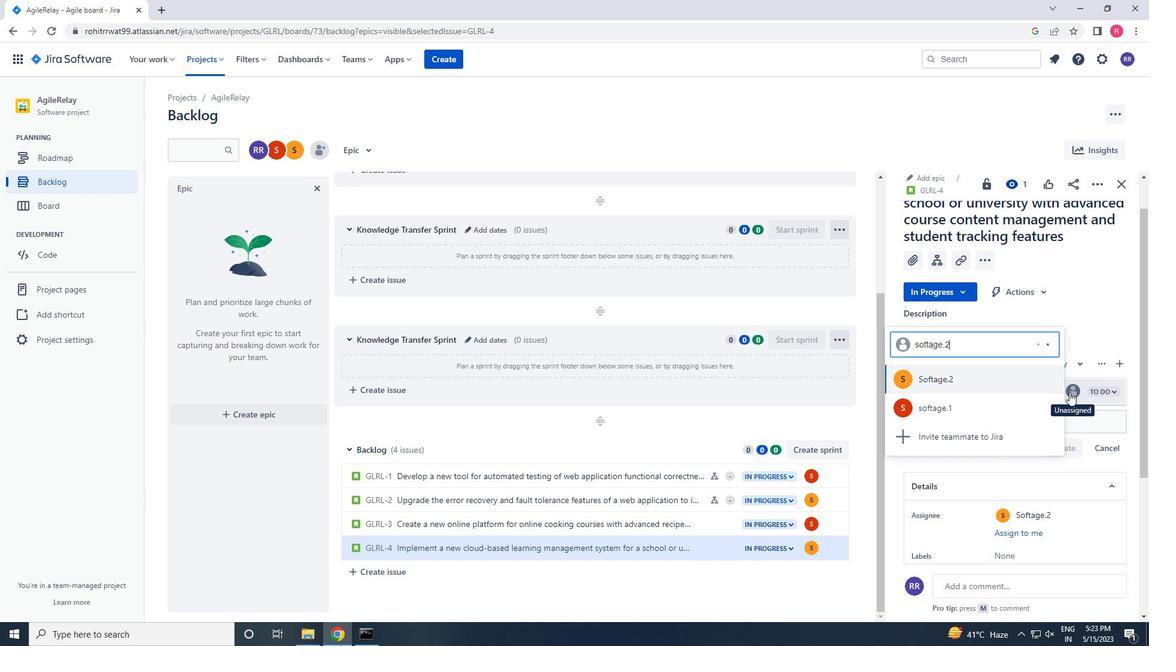 
Action: Mouse moved to (1069, 392)
Screenshot: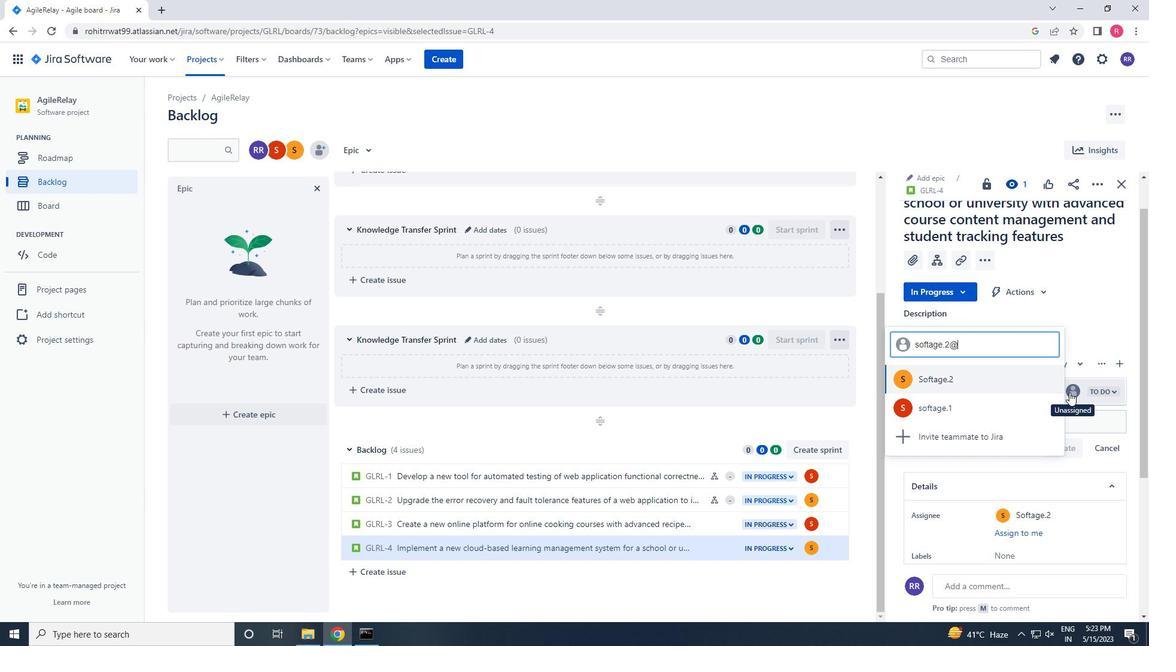 
Action: Key pressed SOFTAGE.NET
Screenshot: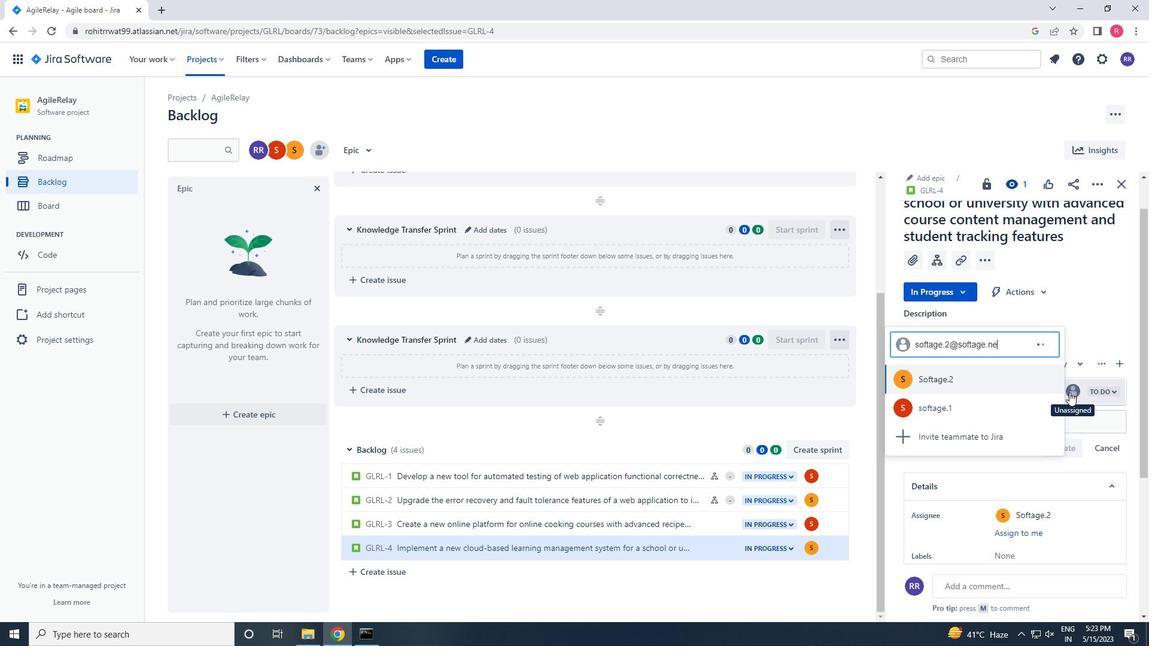 
Action: Mouse moved to (970, 400)
Screenshot: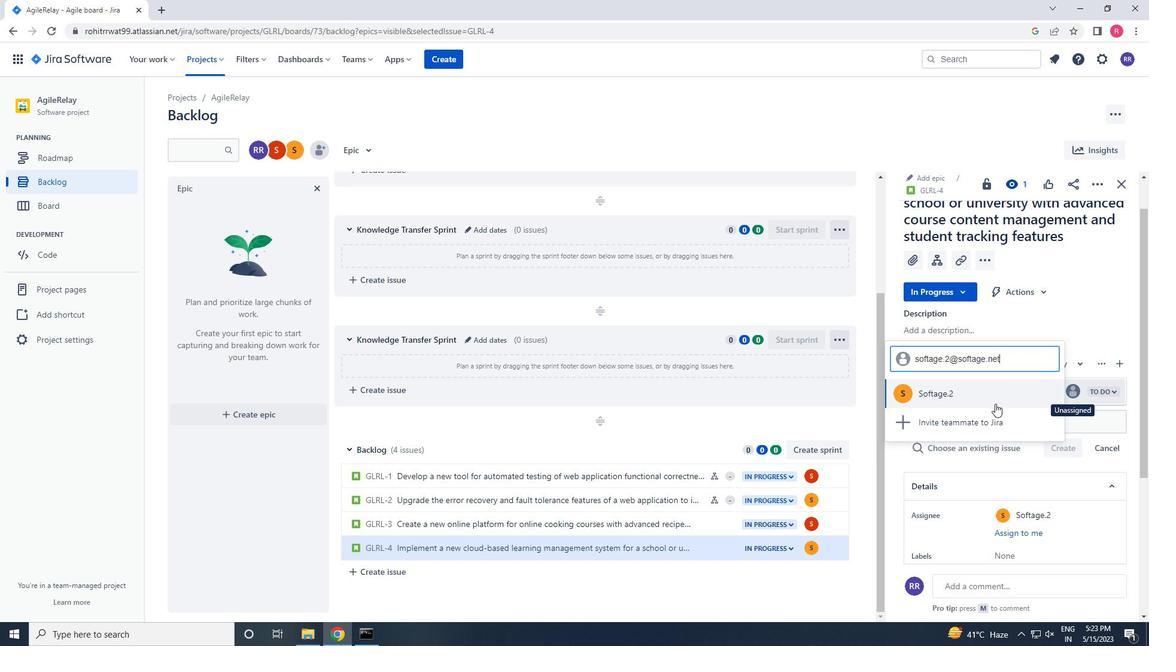 
Action: Mouse pressed left at (970, 400)
Screenshot: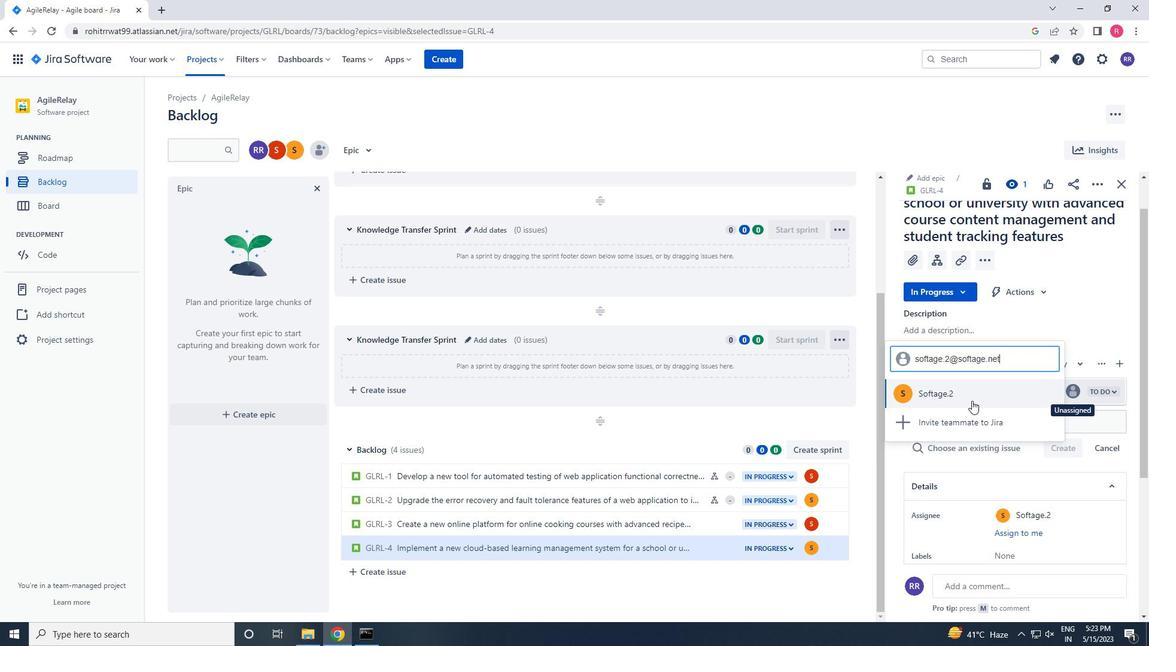 
Action: Mouse moved to (780, 421)
Screenshot: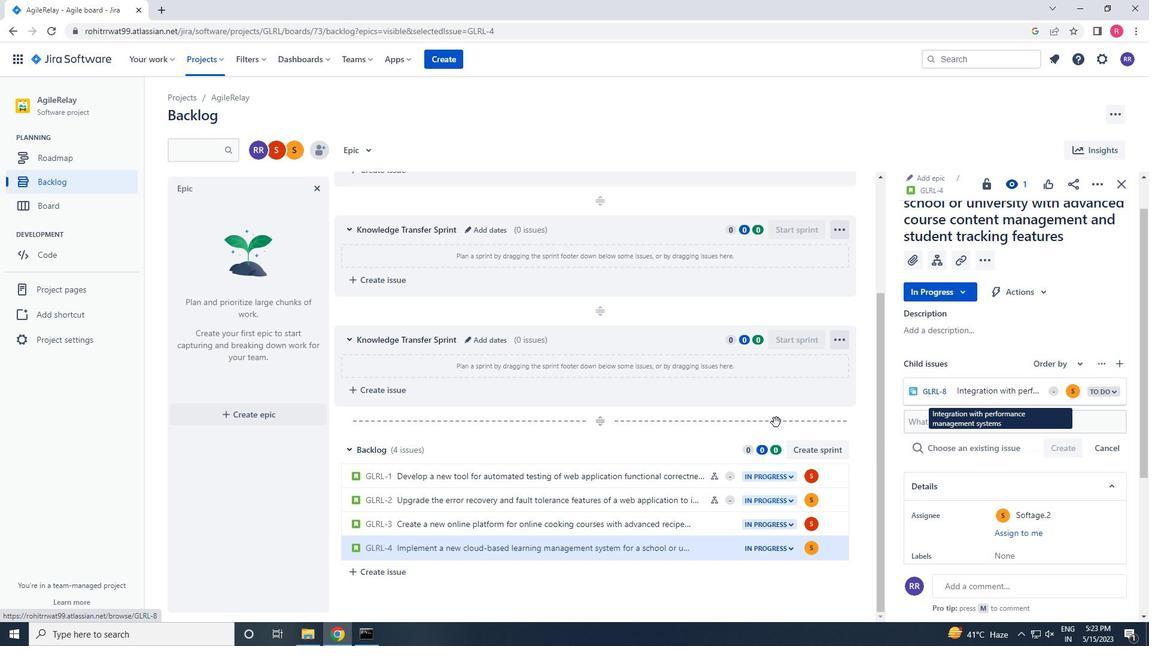 
Action: Mouse scrolled (780, 420) with delta (0, 0)
Screenshot: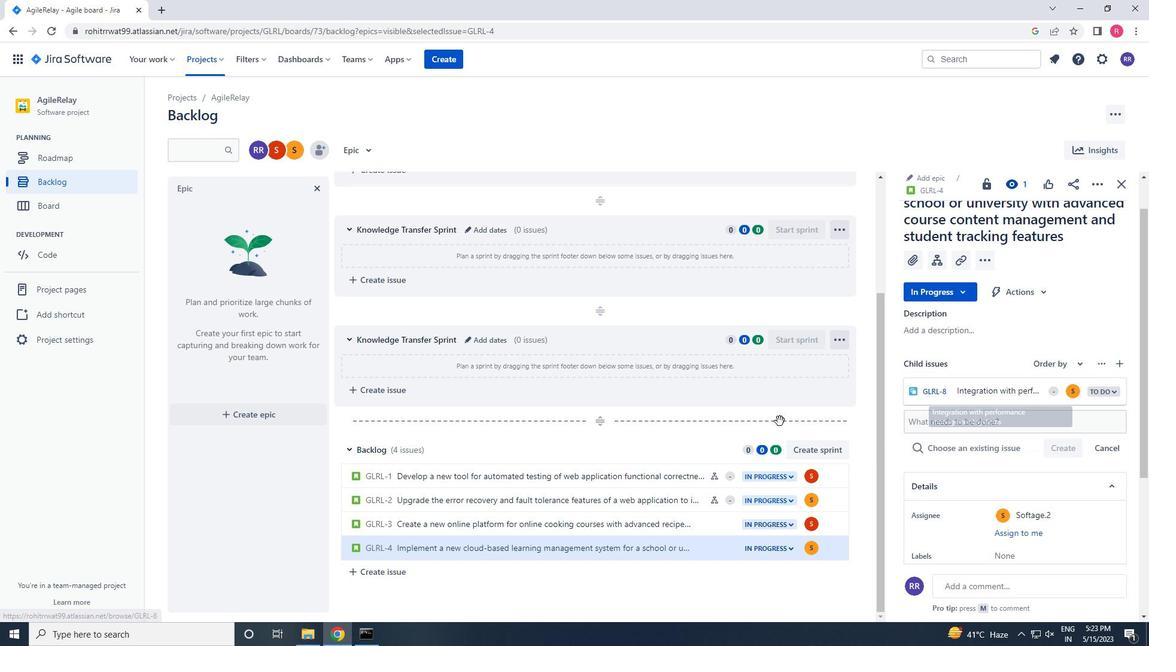 
Action: Mouse scrolled (780, 420) with delta (0, 0)
Screenshot: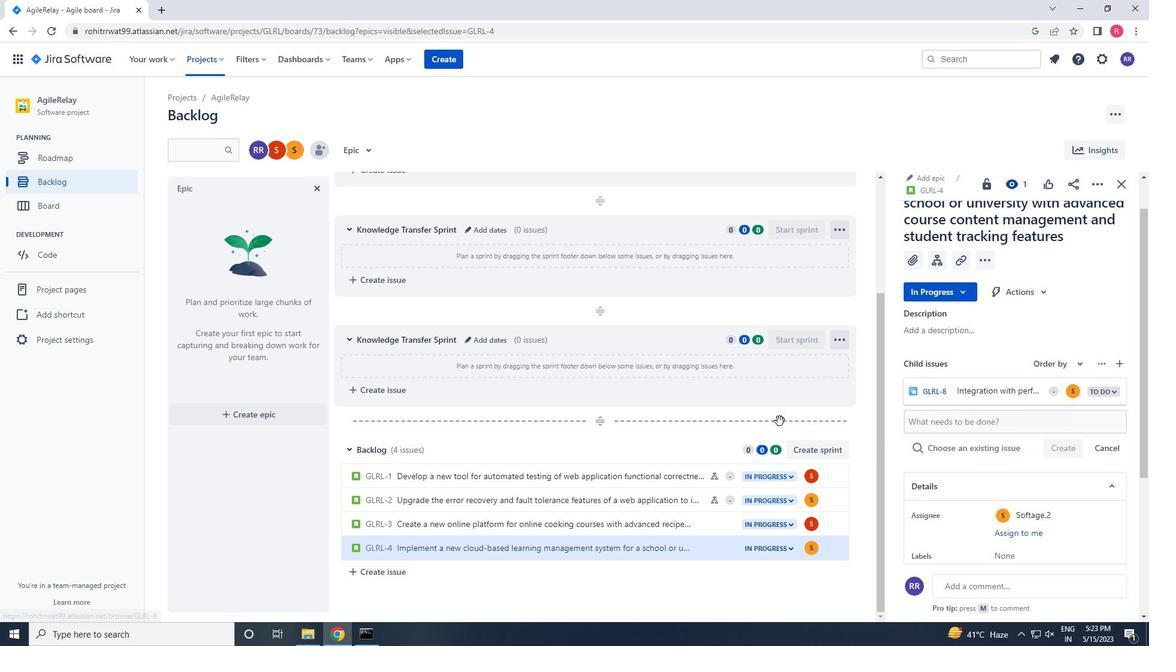 
